 Task: Find a one-way flight from Tucson to Tinian International for 9 passengers on May 10, departing between 8:00 PM and 12:00 AM.
Action: Mouse moved to (298, 269)
Screenshot: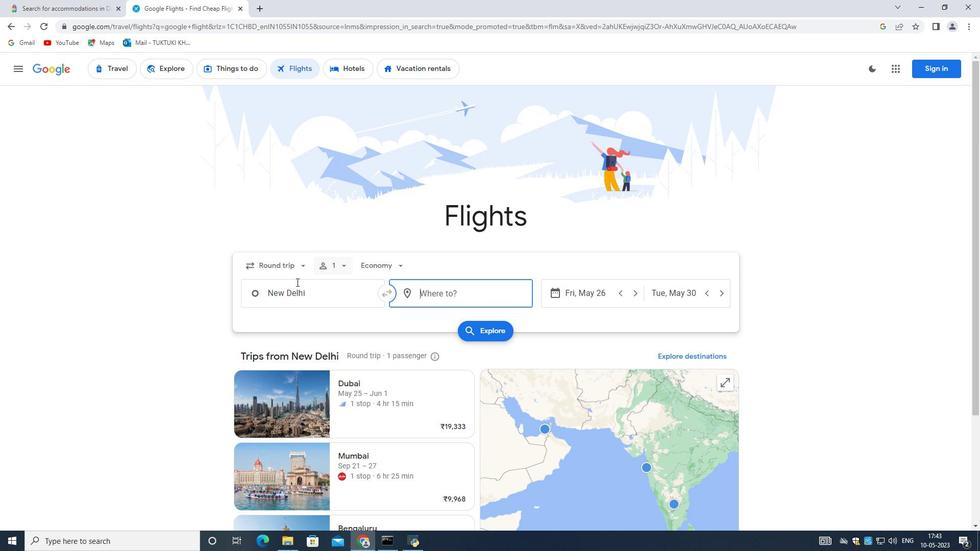 
Action: Mouse pressed left at (298, 269)
Screenshot: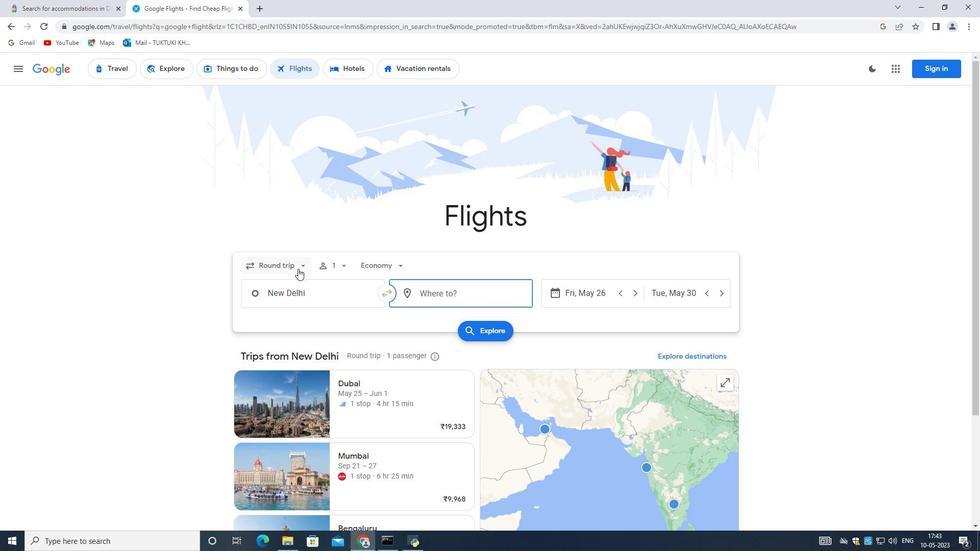 
Action: Mouse moved to (284, 317)
Screenshot: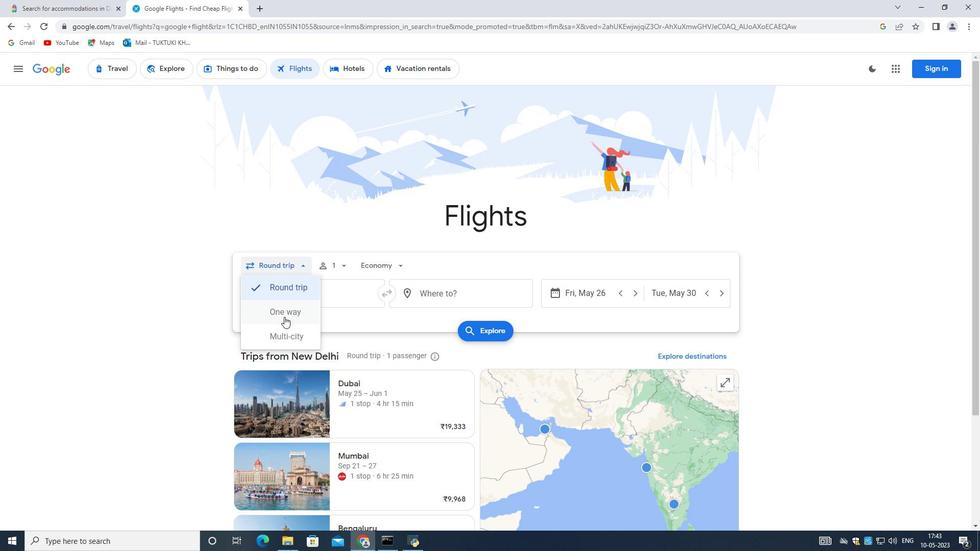 
Action: Mouse pressed left at (284, 317)
Screenshot: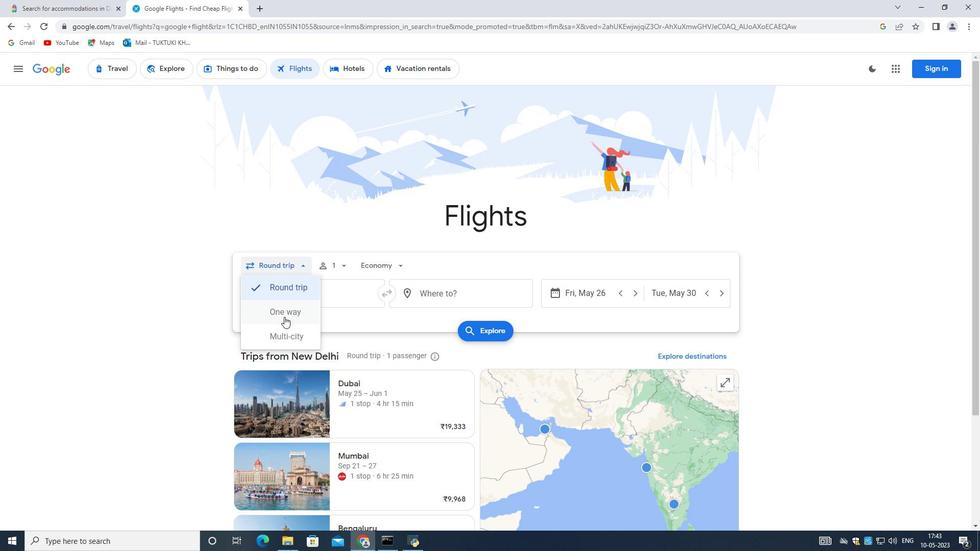 
Action: Mouse moved to (335, 267)
Screenshot: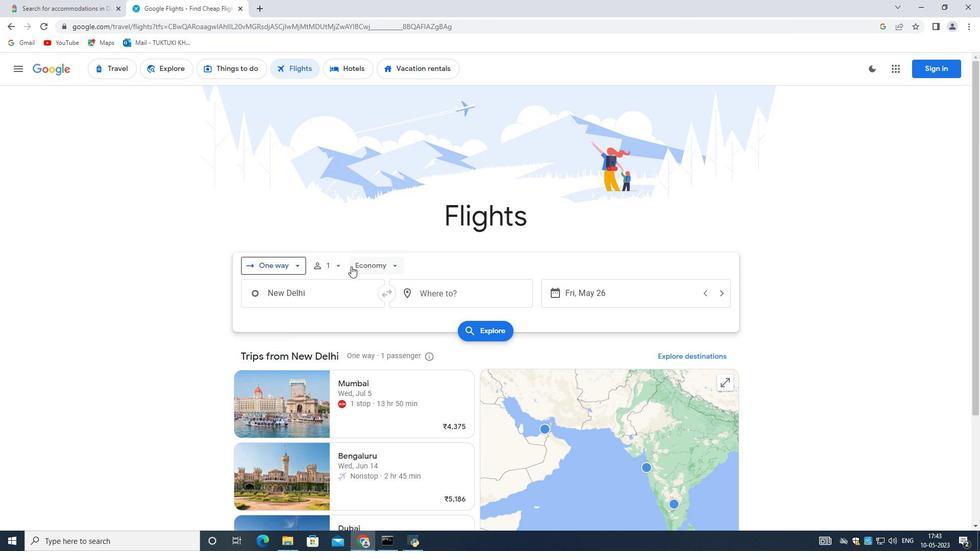 
Action: Mouse pressed left at (335, 267)
Screenshot: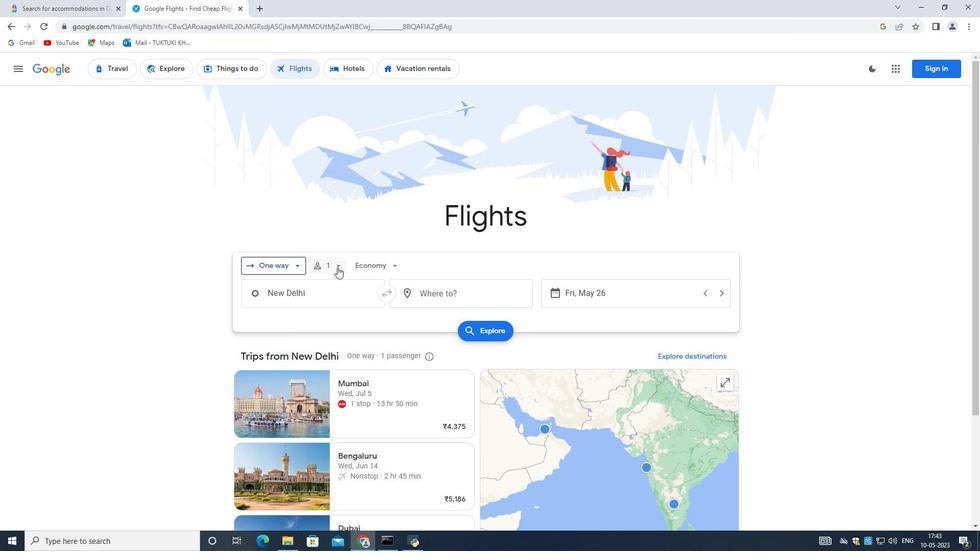 
Action: Mouse moved to (422, 293)
Screenshot: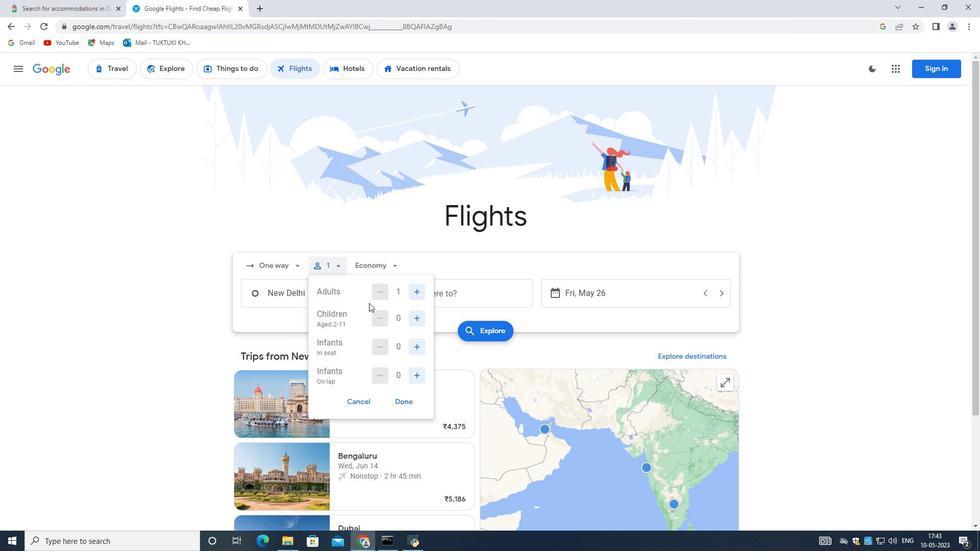 
Action: Mouse pressed left at (422, 293)
Screenshot: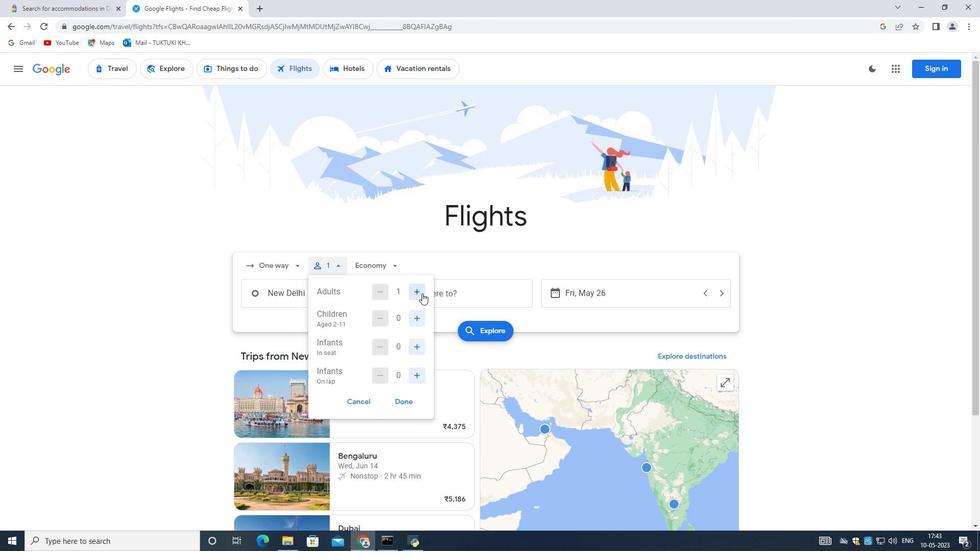 
Action: Mouse pressed left at (422, 293)
Screenshot: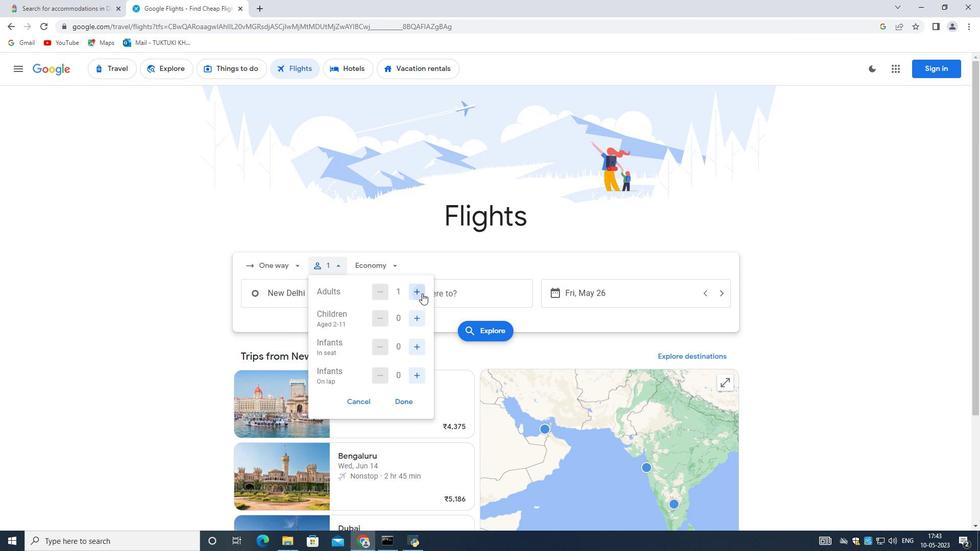 
Action: Mouse moved to (421, 293)
Screenshot: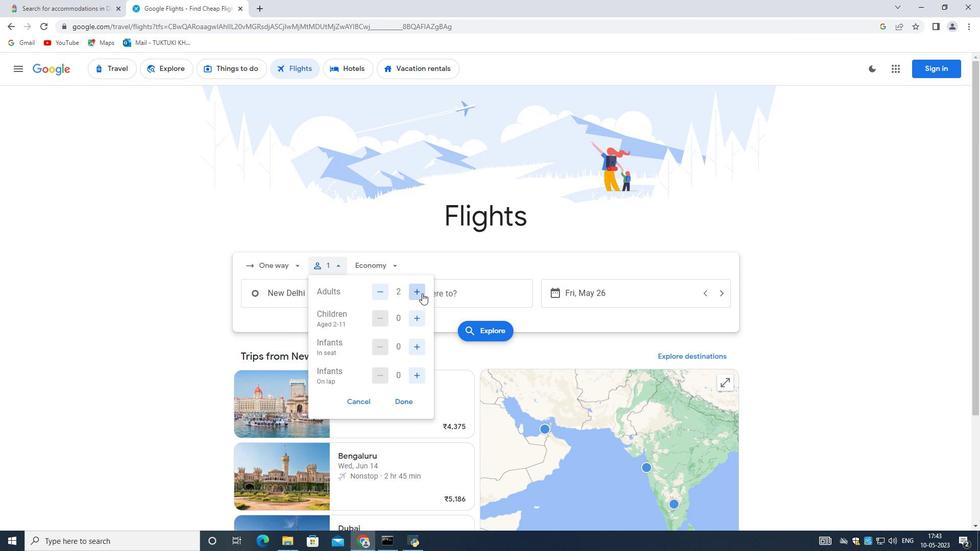 
Action: Mouse pressed left at (421, 293)
Screenshot: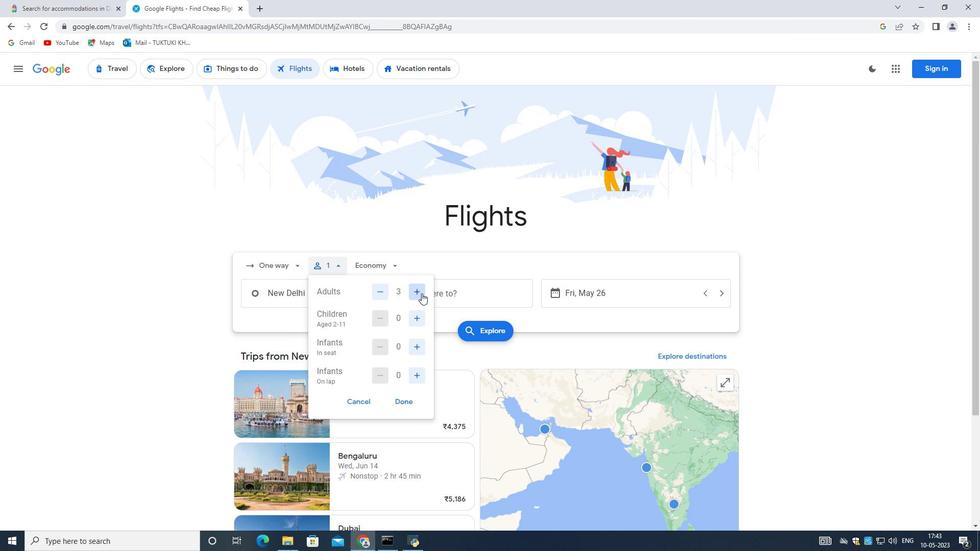 
Action: Mouse pressed left at (421, 293)
Screenshot: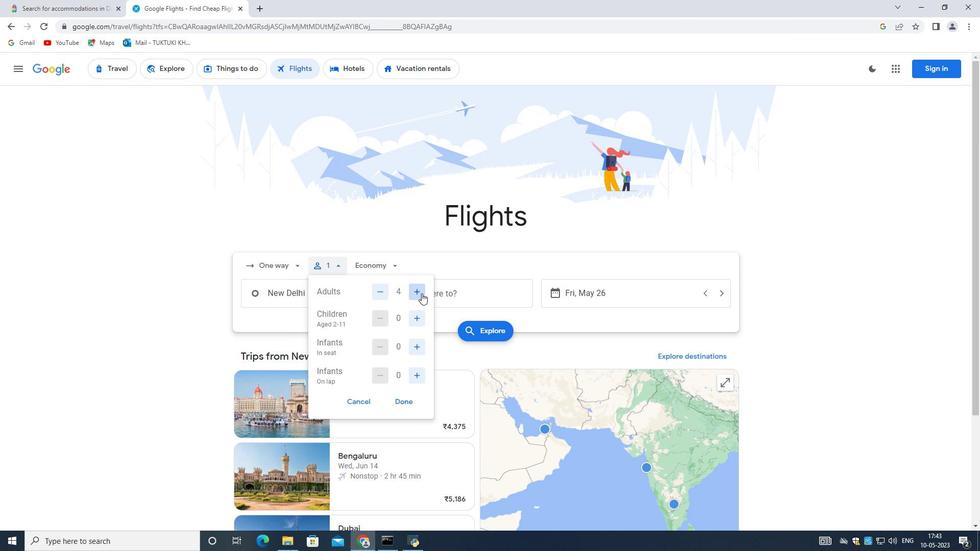 
Action: Mouse moved to (418, 319)
Screenshot: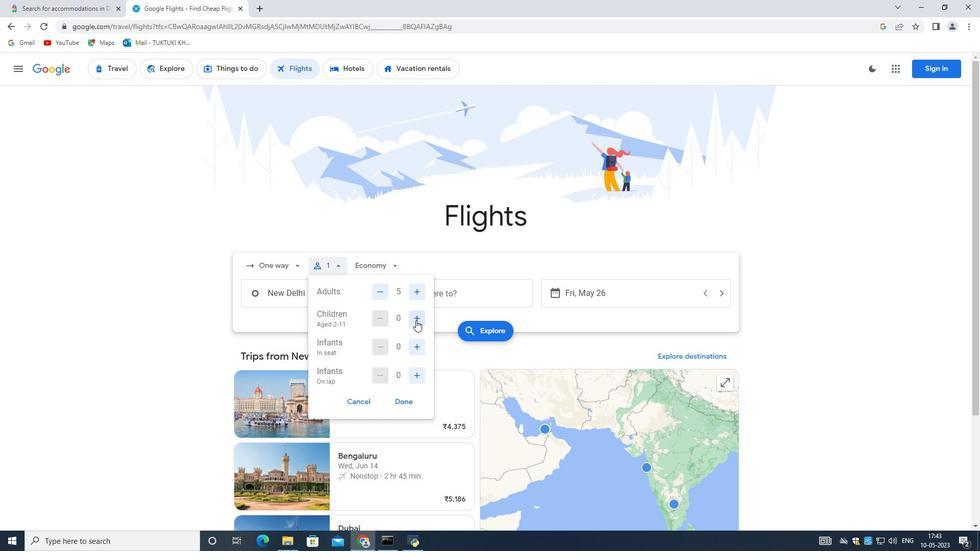 
Action: Mouse pressed left at (418, 319)
Screenshot: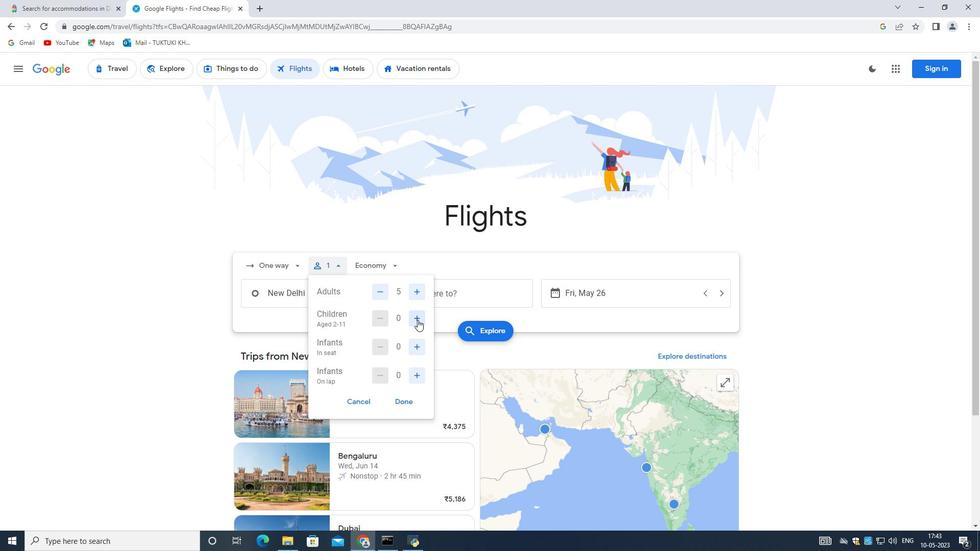 
Action: Mouse pressed left at (418, 319)
Screenshot: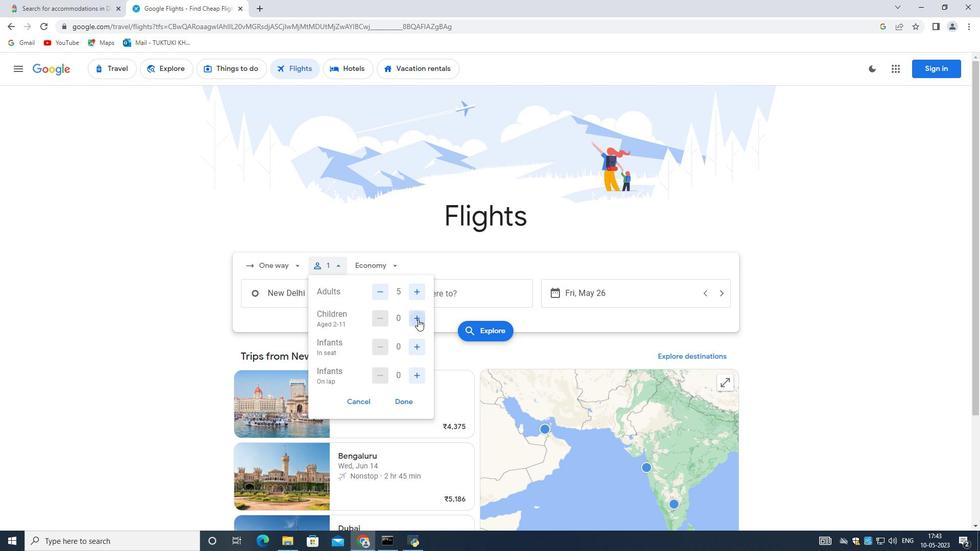 
Action: Mouse moved to (413, 344)
Screenshot: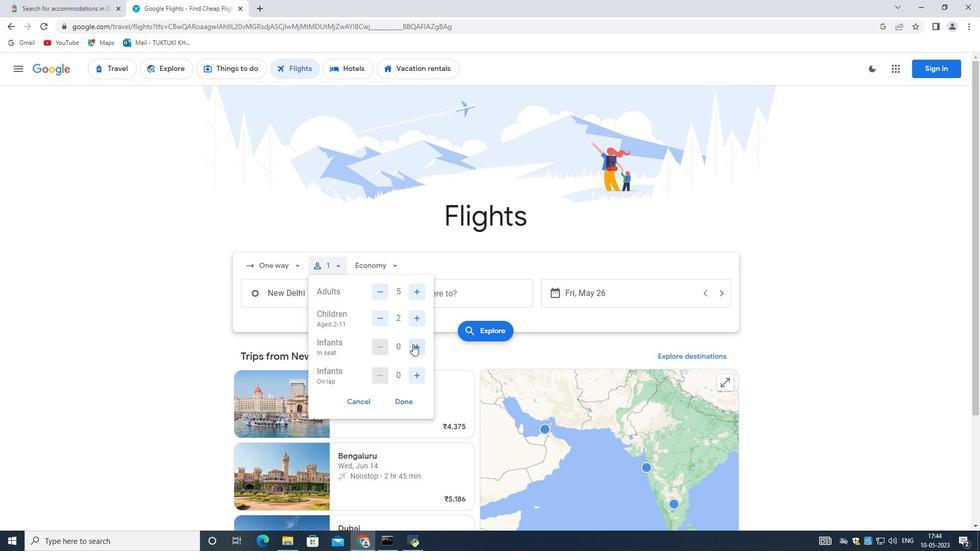 
Action: Mouse pressed left at (413, 344)
Screenshot: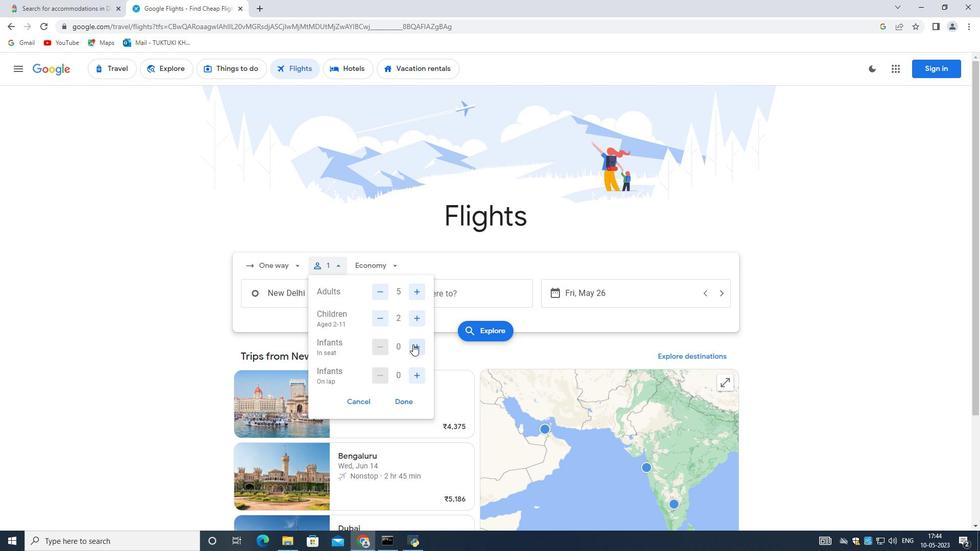 
Action: Mouse moved to (416, 375)
Screenshot: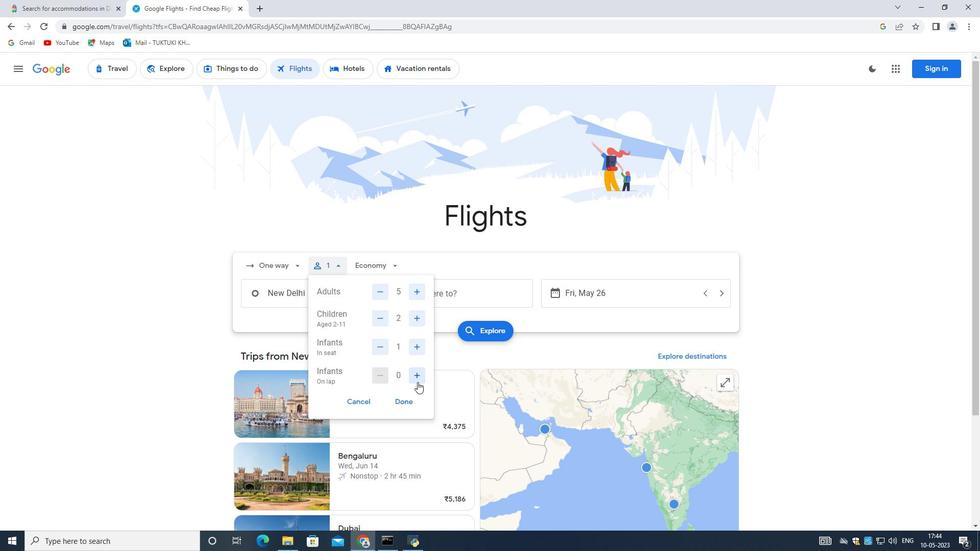 
Action: Mouse pressed left at (416, 375)
Screenshot: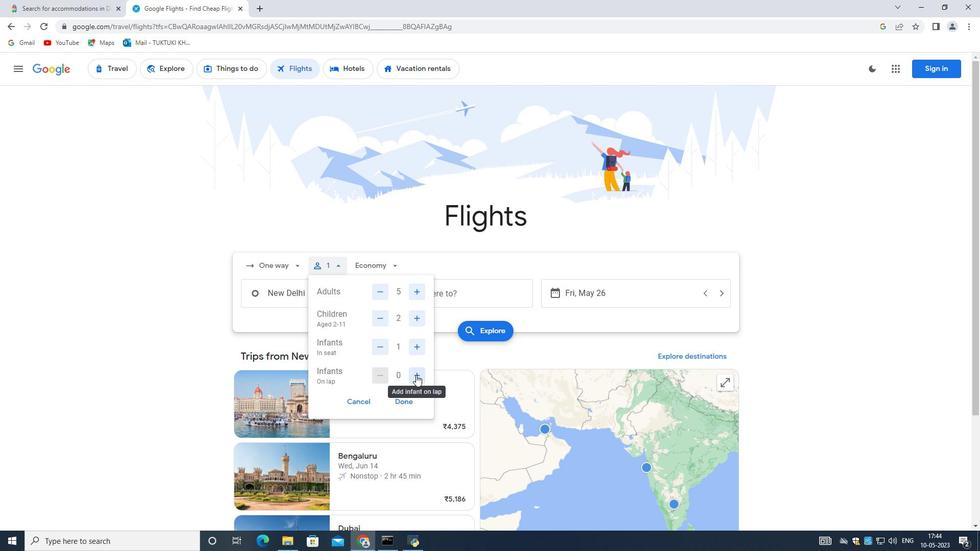 
Action: Mouse moved to (402, 399)
Screenshot: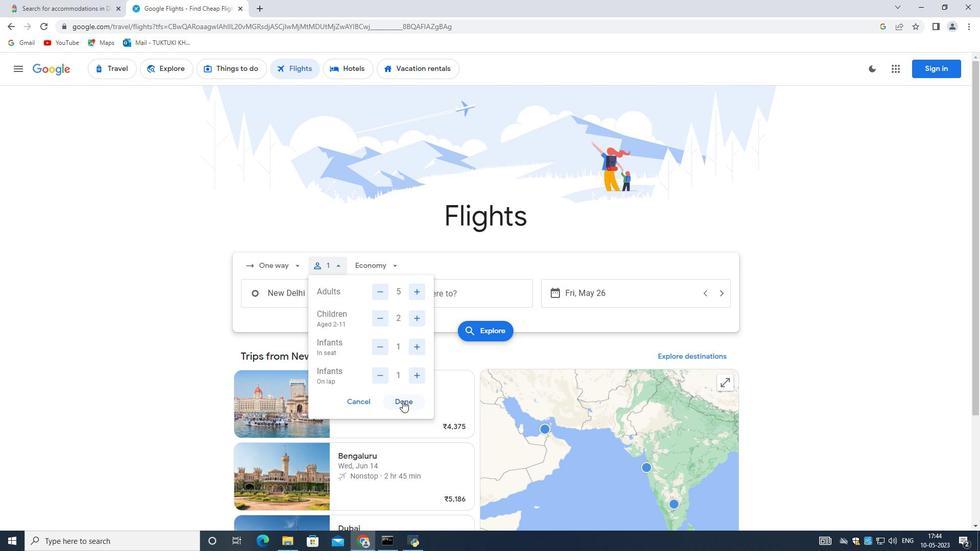 
Action: Mouse pressed left at (402, 399)
Screenshot: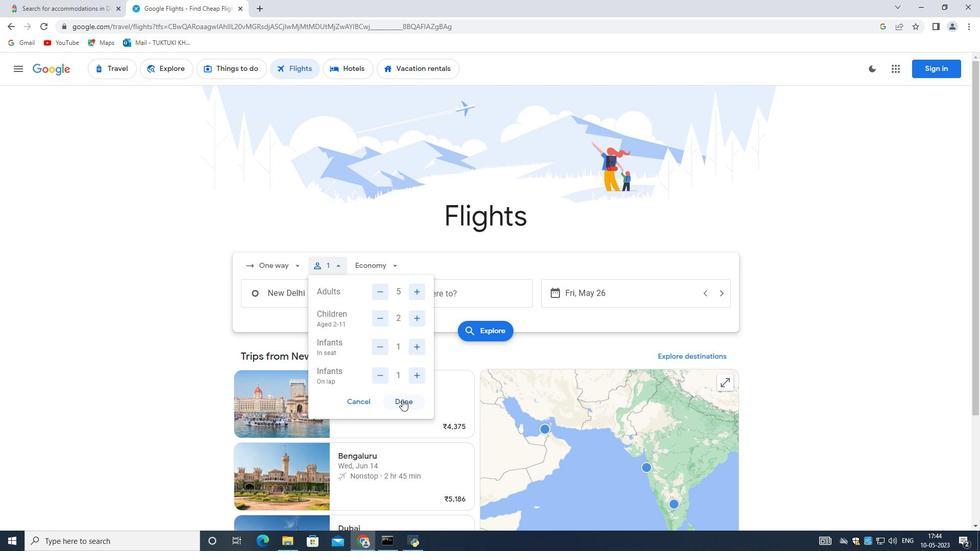 
Action: Mouse moved to (386, 259)
Screenshot: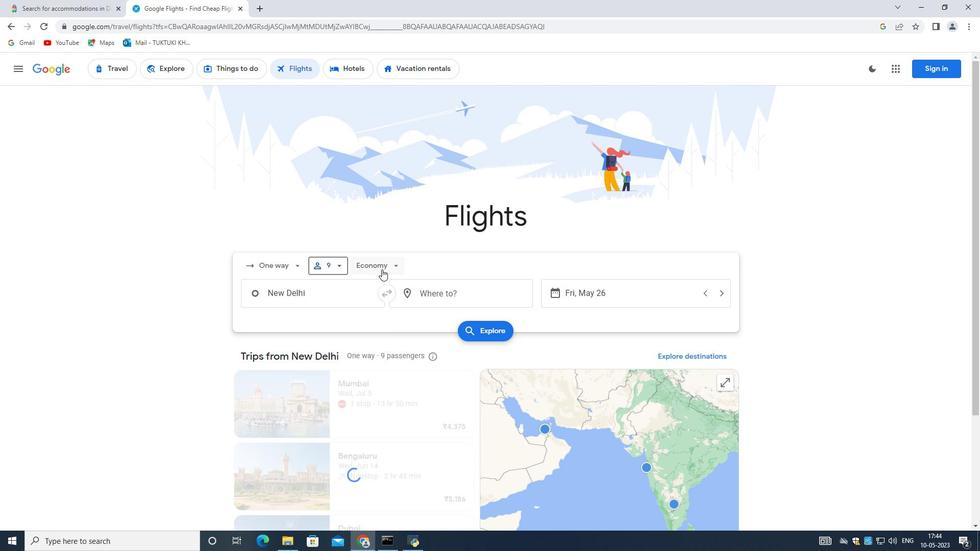 
Action: Mouse pressed left at (386, 259)
Screenshot: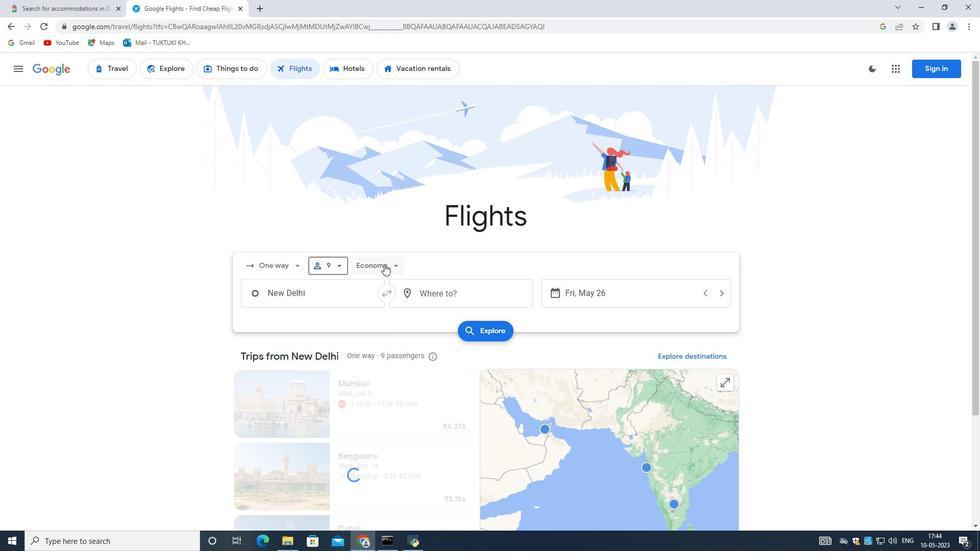 
Action: Mouse moved to (397, 292)
Screenshot: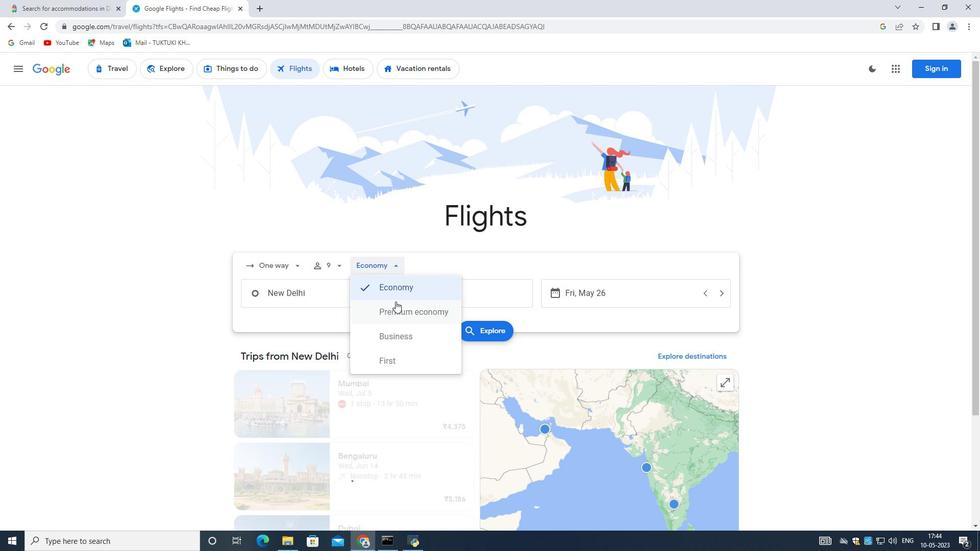 
Action: Mouse pressed left at (397, 292)
Screenshot: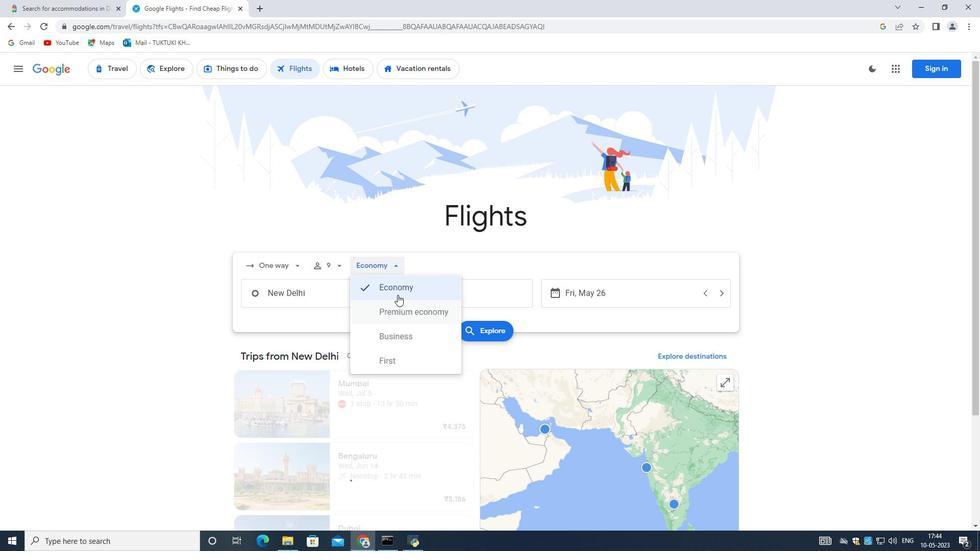 
Action: Mouse moved to (335, 295)
Screenshot: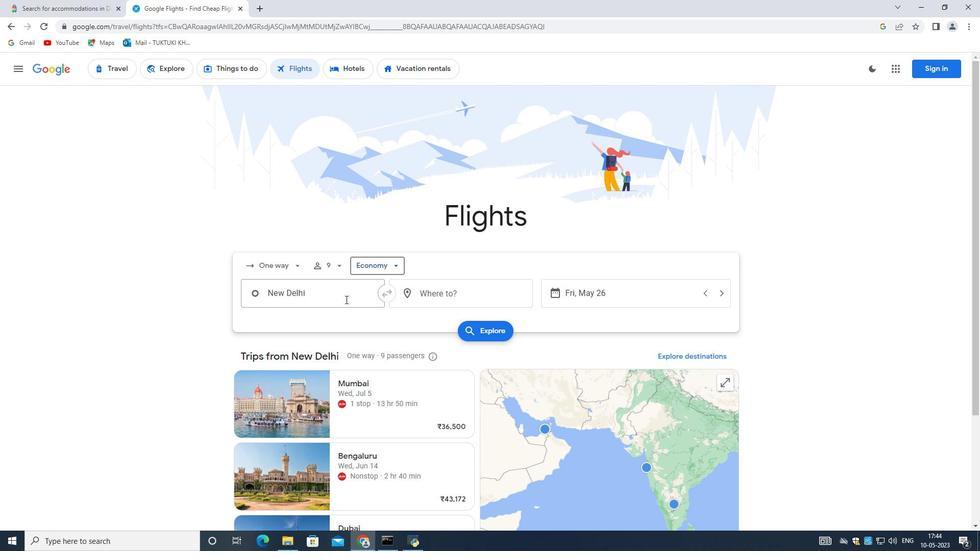 
Action: Mouse pressed left at (335, 295)
Screenshot: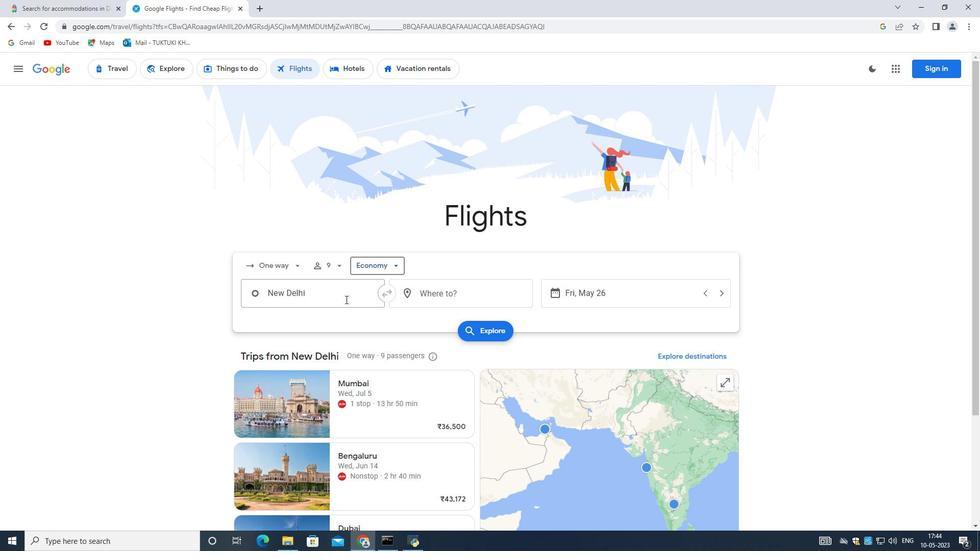 
Action: Mouse moved to (335, 294)
Screenshot: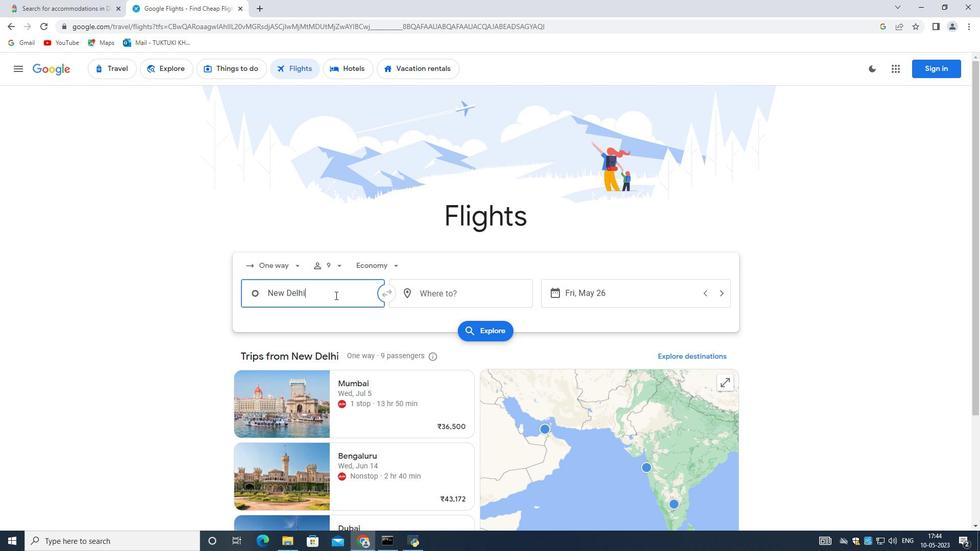 
Action: Key pressed <Key.backspace>
Screenshot: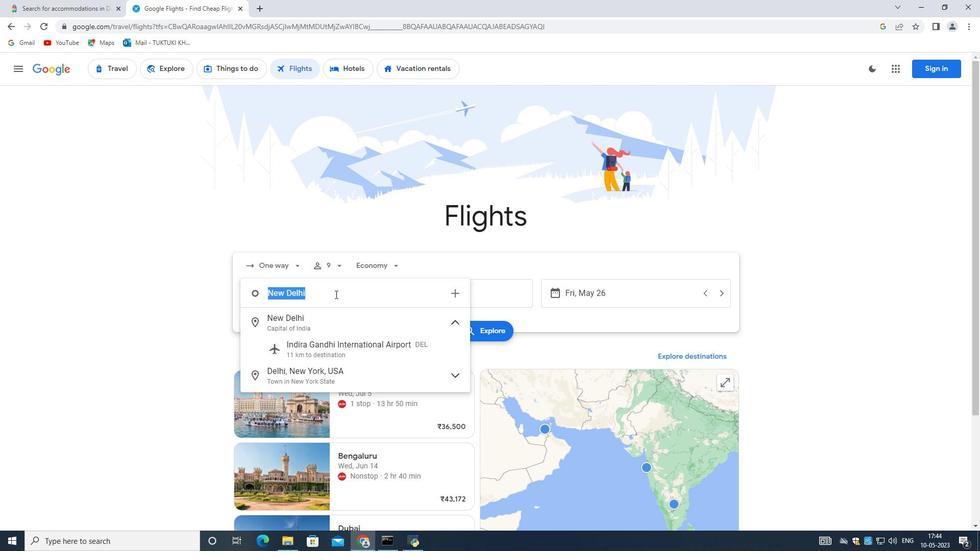 
Action: Mouse moved to (364, 323)
Screenshot: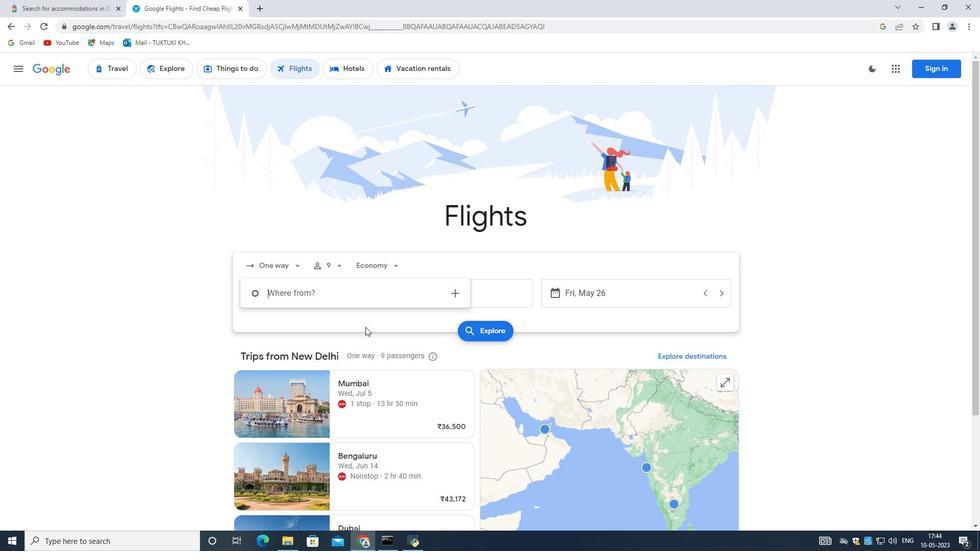 
Action: Key pressed <Key.shift>Tucson
Screenshot: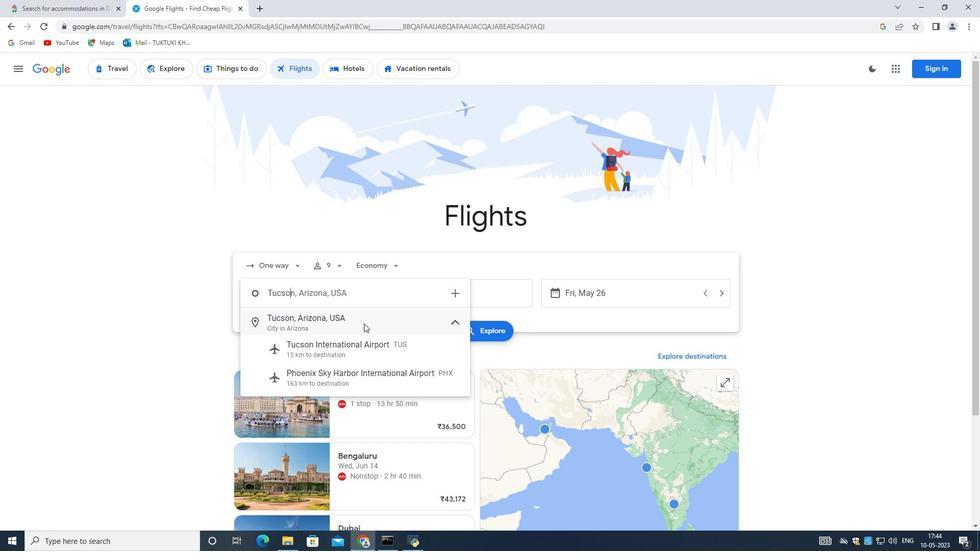 
Action: Mouse moved to (351, 347)
Screenshot: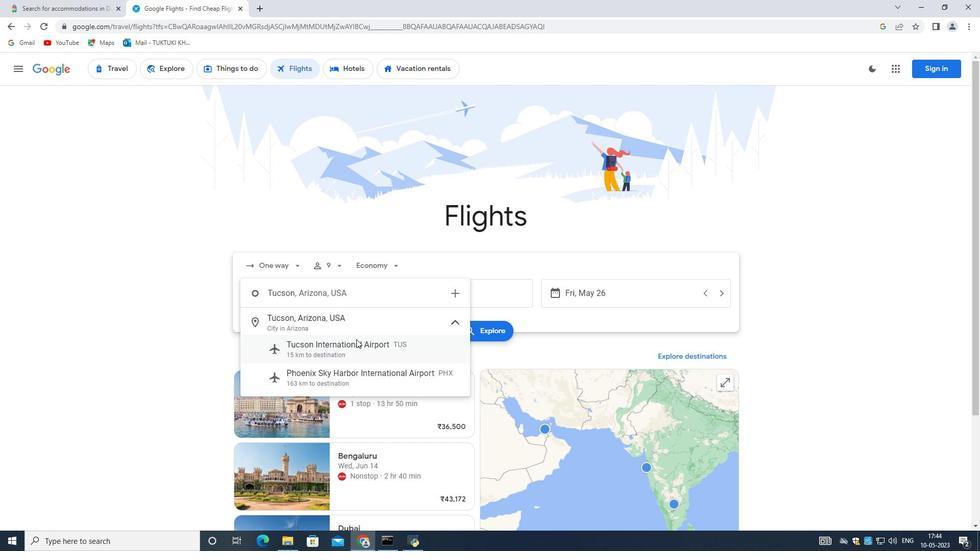 
Action: Mouse pressed left at (351, 347)
Screenshot: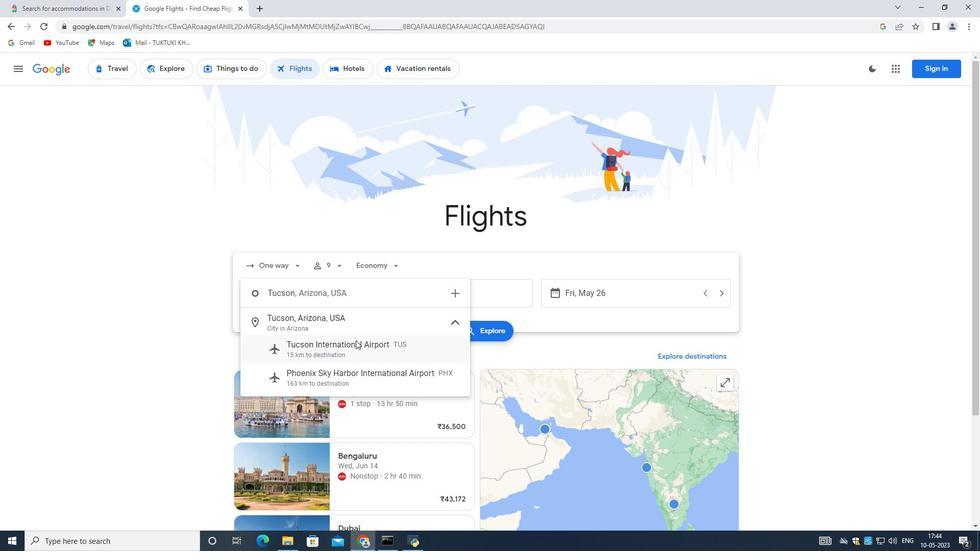 
Action: Mouse moved to (428, 297)
Screenshot: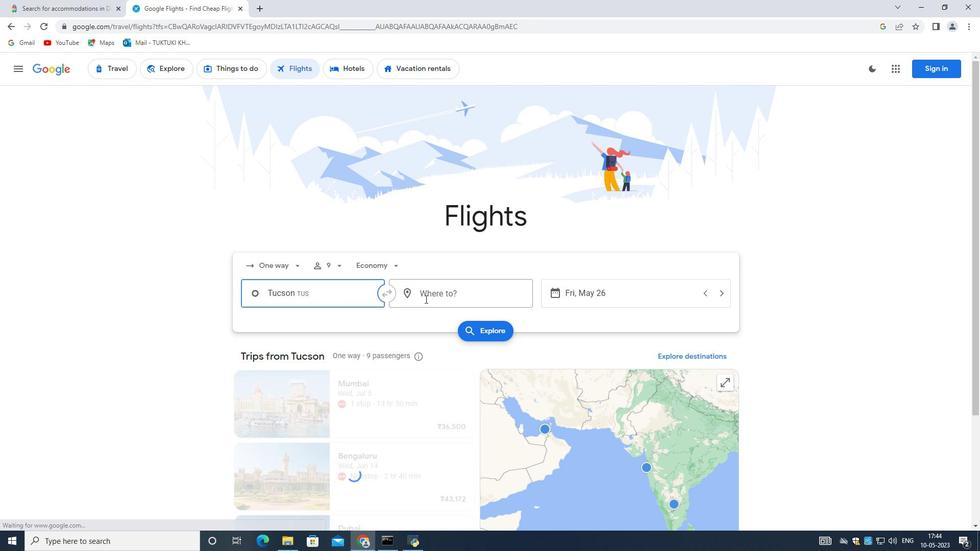 
Action: Mouse pressed left at (428, 297)
Screenshot: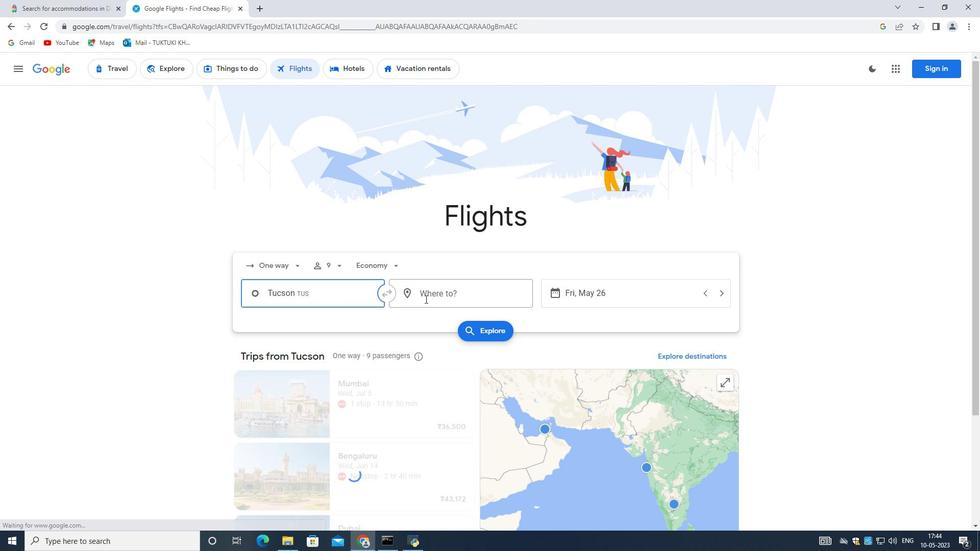 
Action: Mouse moved to (428, 297)
Screenshot: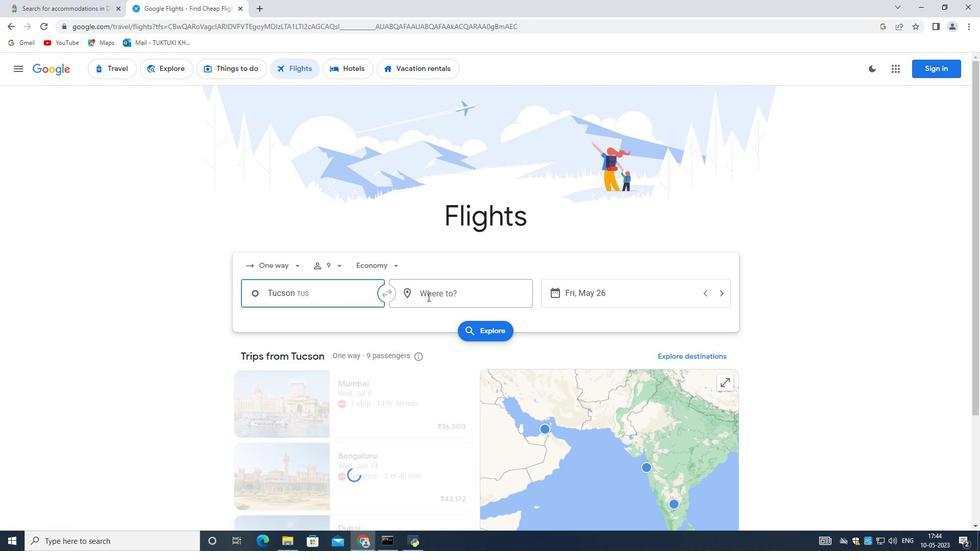
Action: Key pressed <Key.shift>Tinian
Screenshot: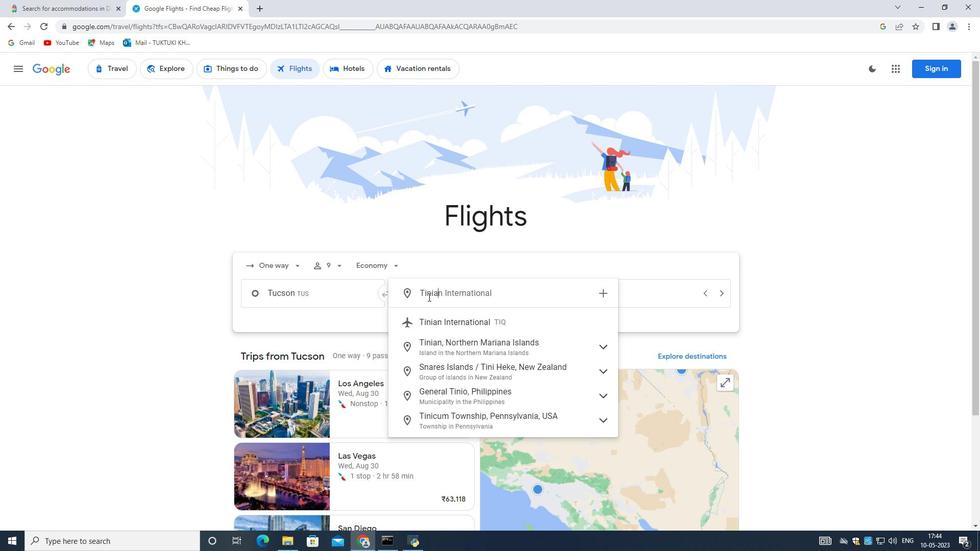 
Action: Mouse moved to (471, 292)
Screenshot: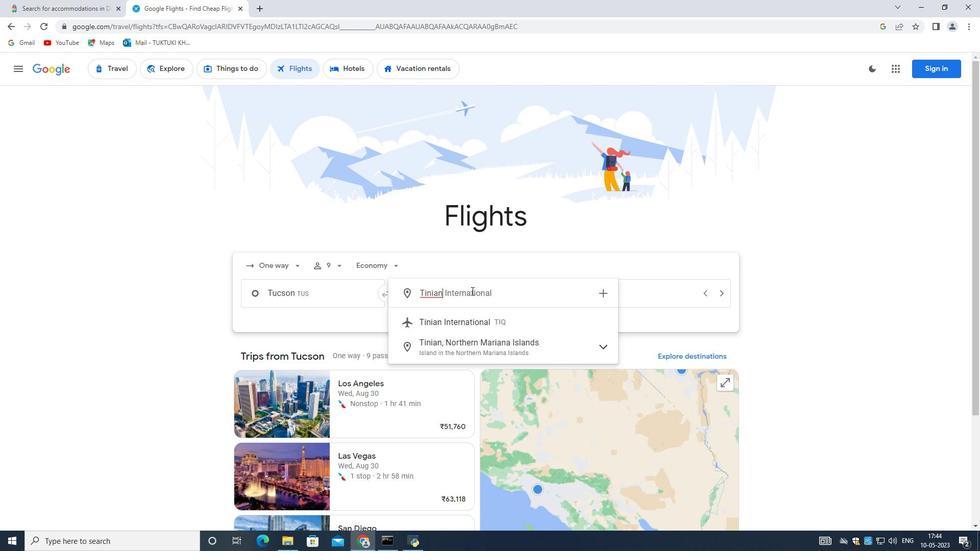
Action: Mouse pressed left at (471, 292)
Screenshot: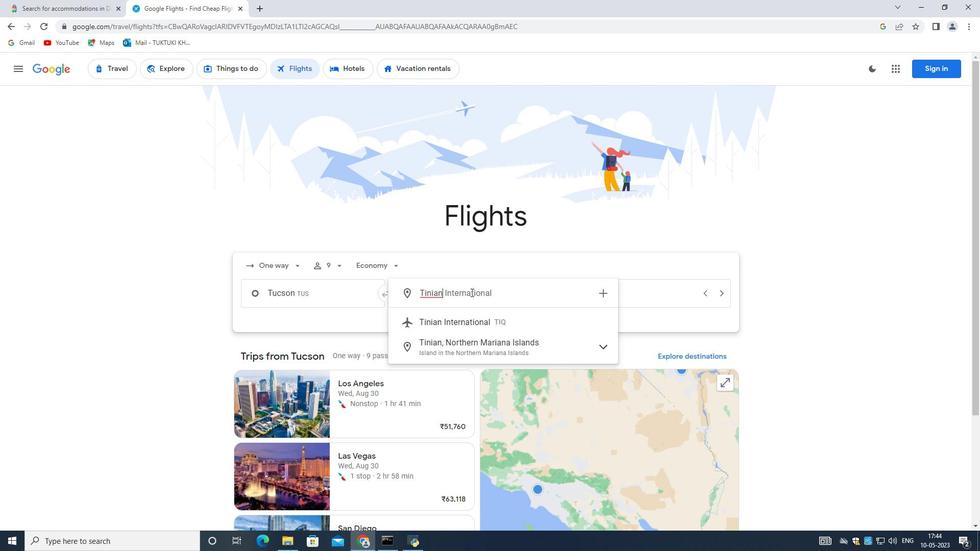 
Action: Mouse moved to (469, 292)
Screenshot: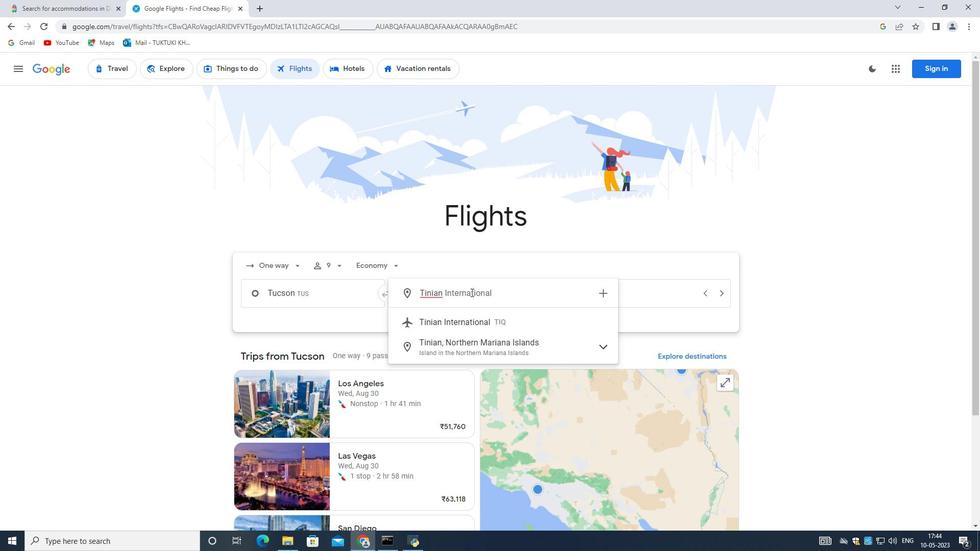 
Action: Key pressed <Key.space><Key.shift>Internati
Screenshot: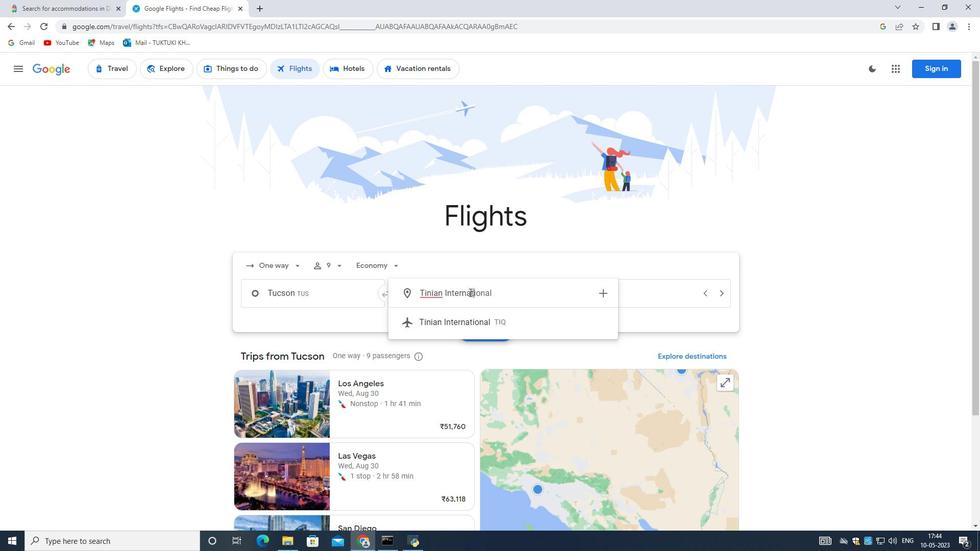 
Action: Mouse moved to (466, 325)
Screenshot: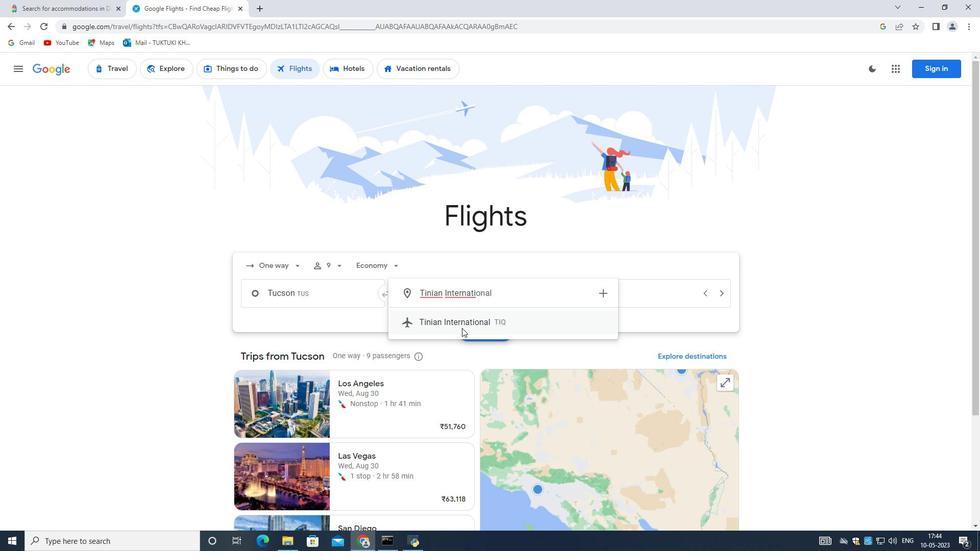 
Action: Mouse pressed left at (466, 325)
Screenshot: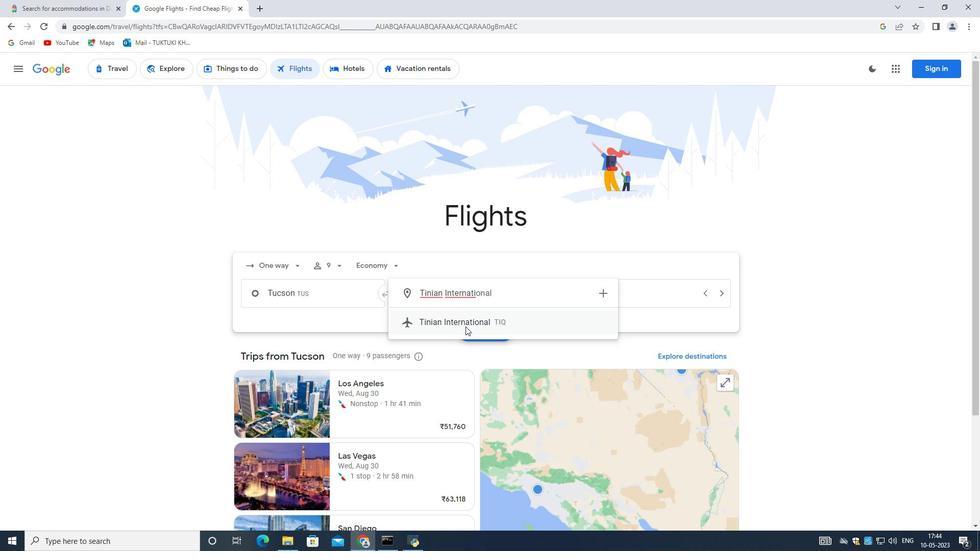 
Action: Mouse moved to (630, 297)
Screenshot: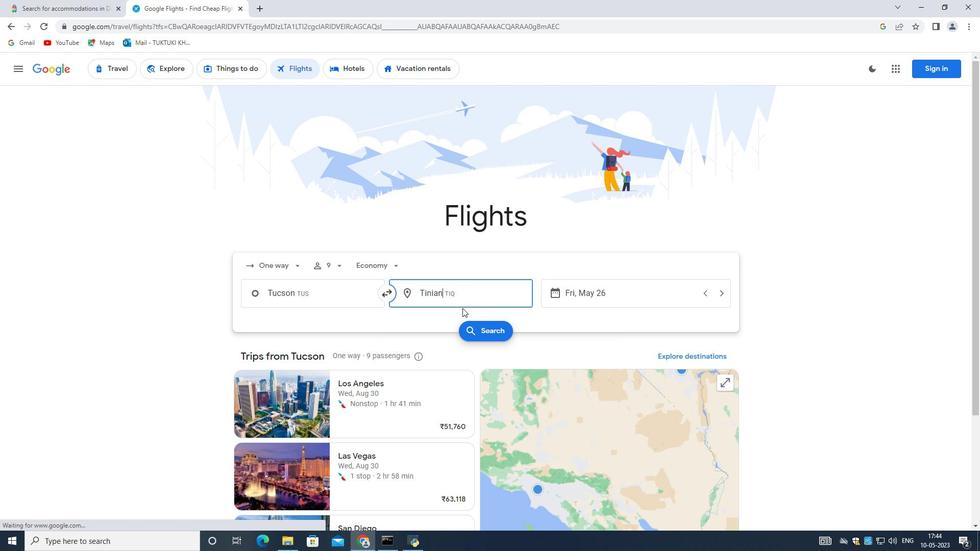 
Action: Mouse pressed left at (630, 297)
Screenshot: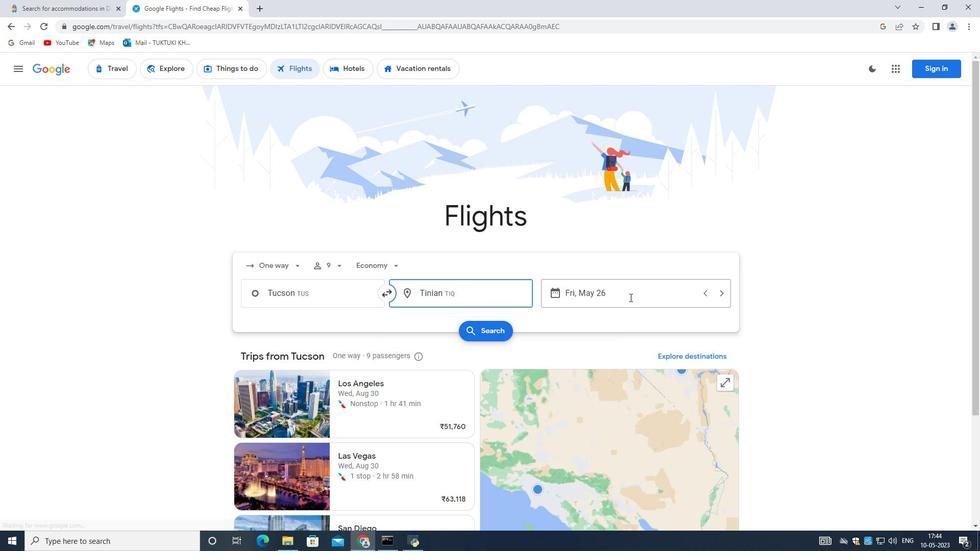 
Action: Mouse moved to (440, 363)
Screenshot: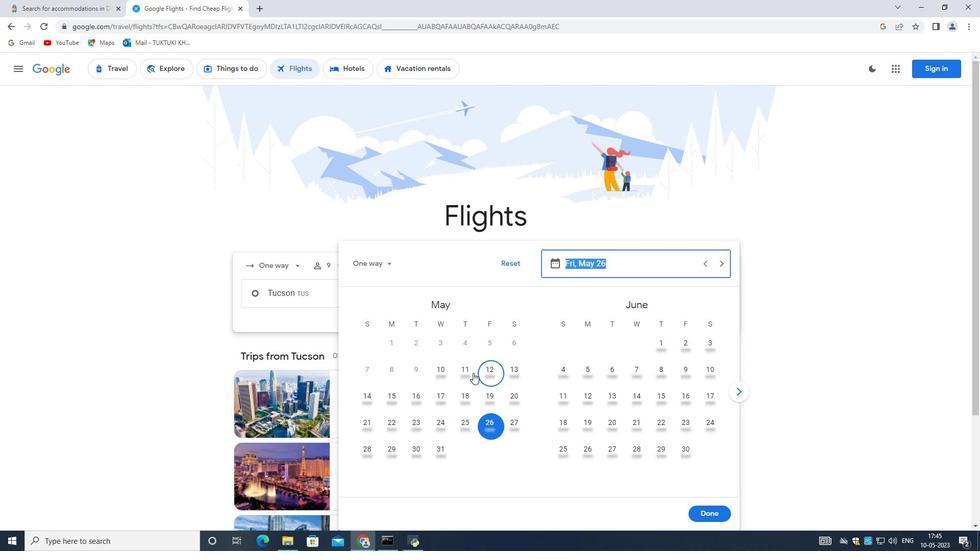 
Action: Mouse pressed left at (440, 363)
Screenshot: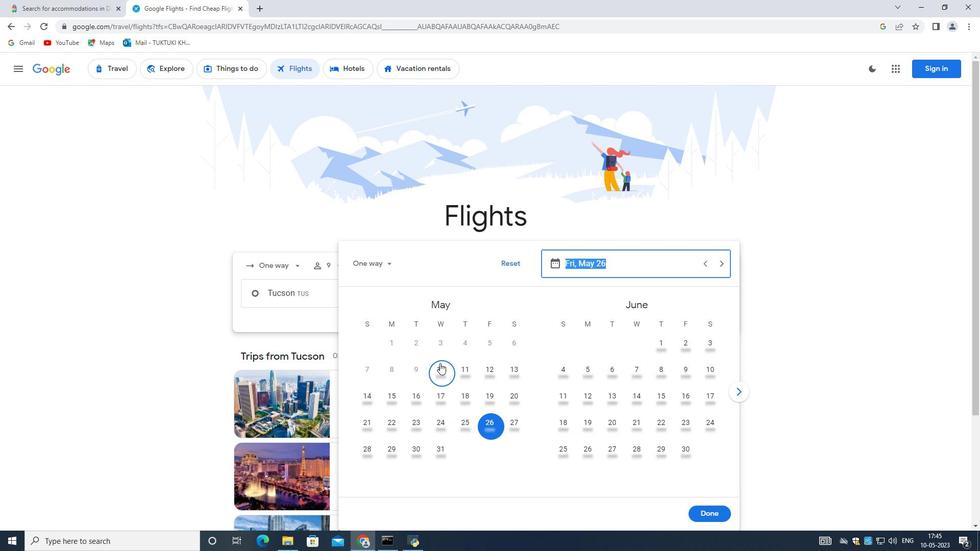 
Action: Mouse moved to (691, 511)
Screenshot: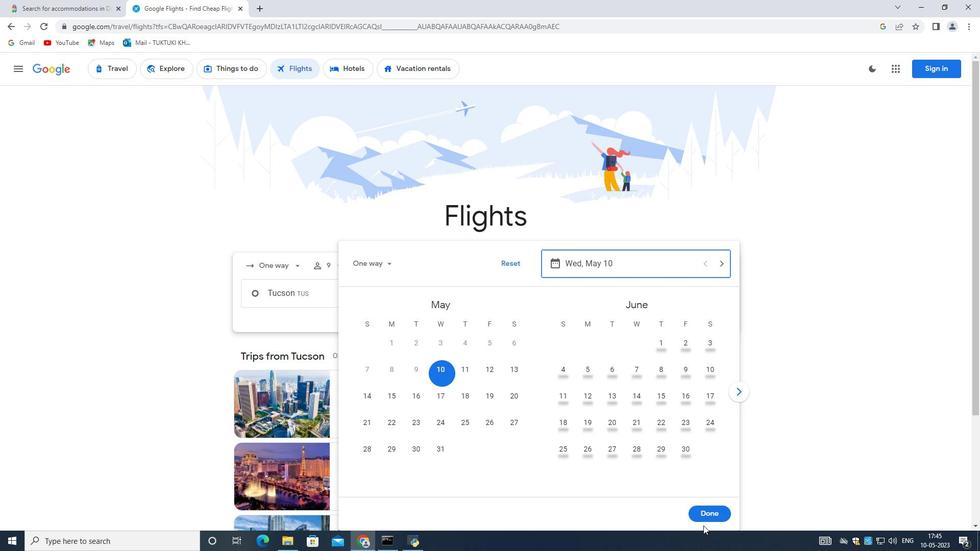 
Action: Mouse pressed left at (691, 511)
Screenshot: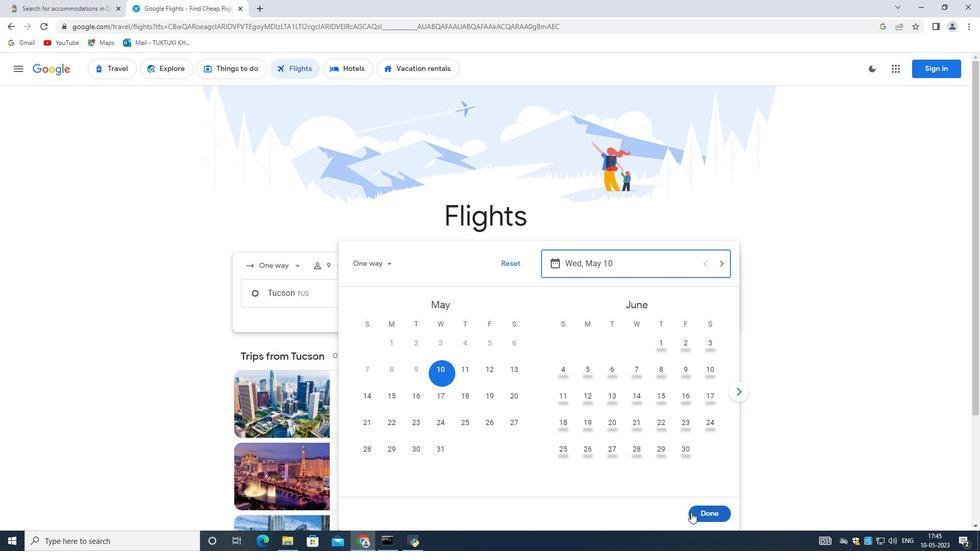 
Action: Mouse moved to (481, 337)
Screenshot: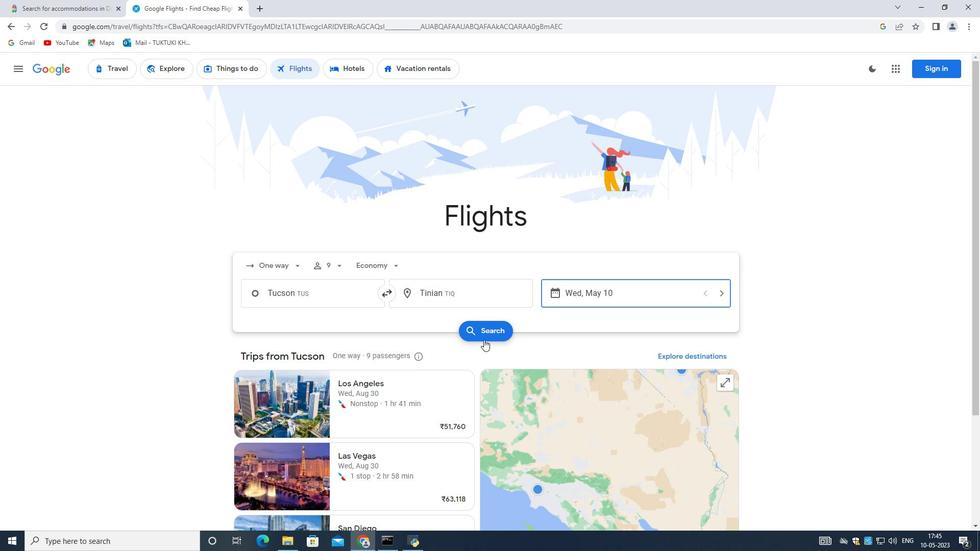 
Action: Mouse pressed left at (481, 337)
Screenshot: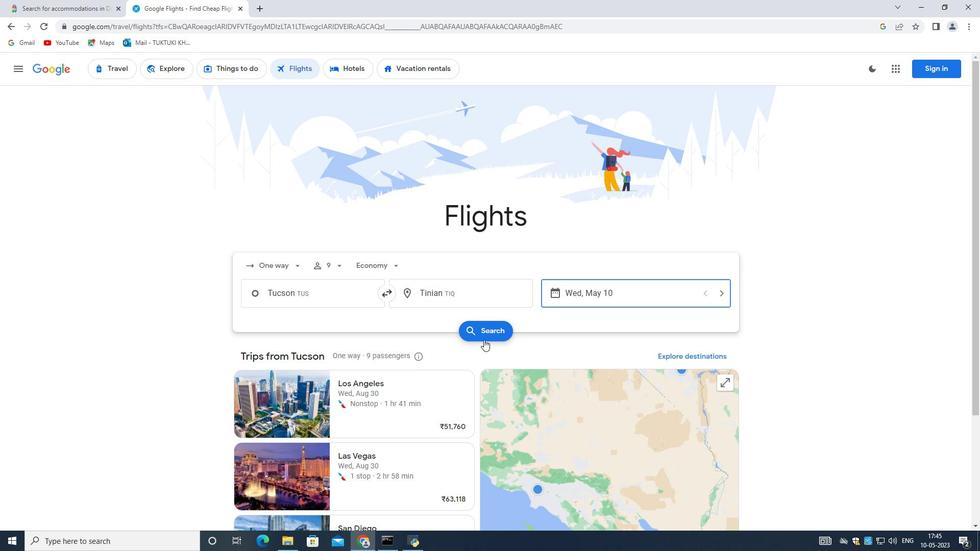 
Action: Mouse moved to (355, 164)
Screenshot: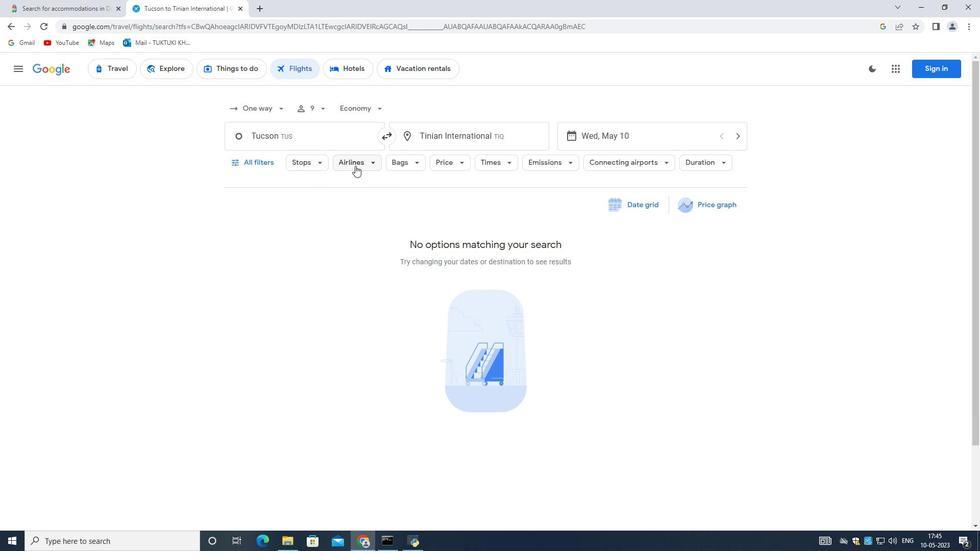 
Action: Mouse pressed left at (355, 164)
Screenshot: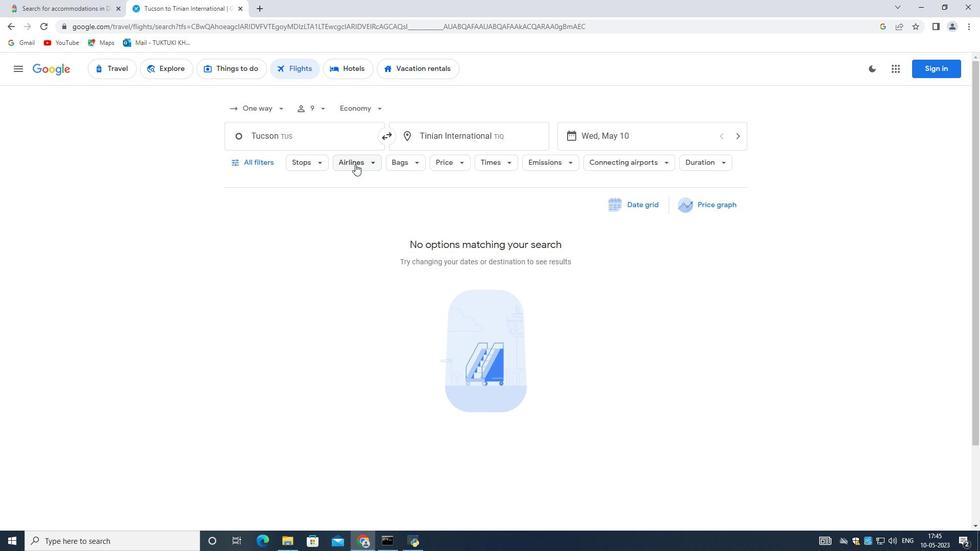 
Action: Mouse moved to (413, 390)
Screenshot: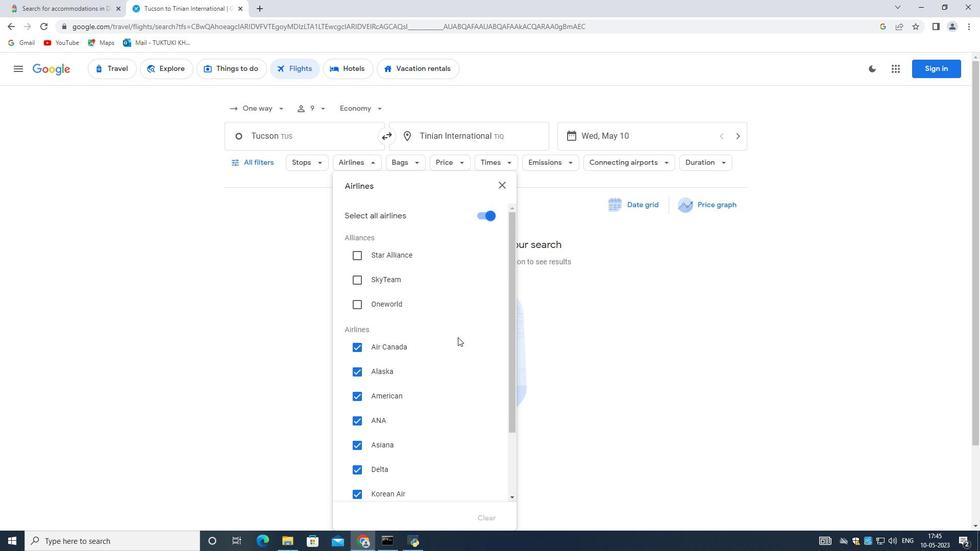 
Action: Mouse scrolled (413, 389) with delta (0, 0)
Screenshot: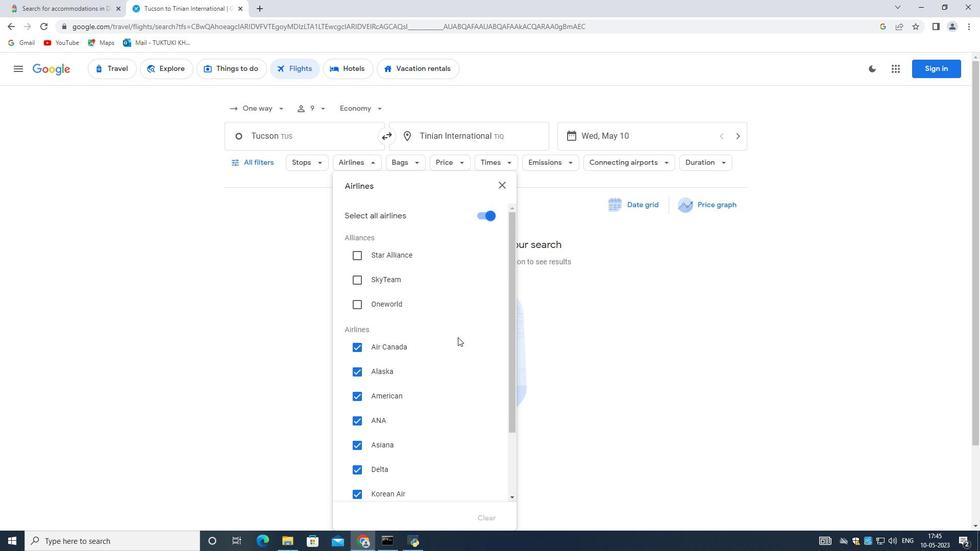 
Action: Mouse scrolled (413, 389) with delta (0, 0)
Screenshot: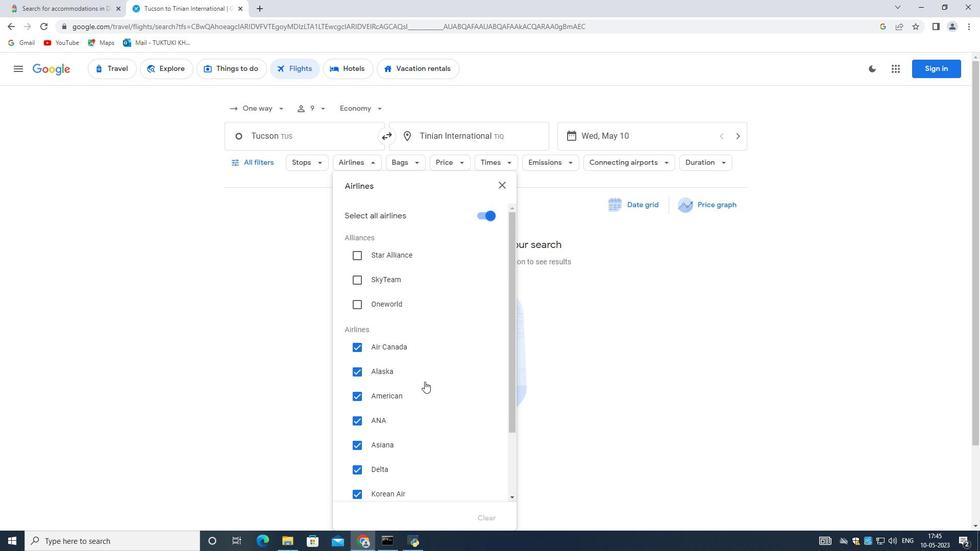 
Action: Mouse scrolled (413, 389) with delta (0, 0)
Screenshot: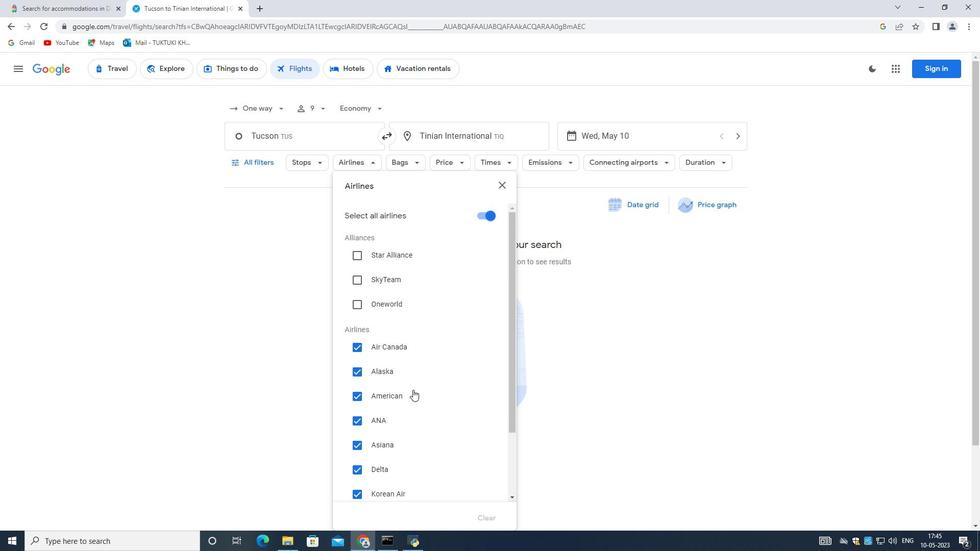 
Action: Mouse scrolled (413, 389) with delta (0, 0)
Screenshot: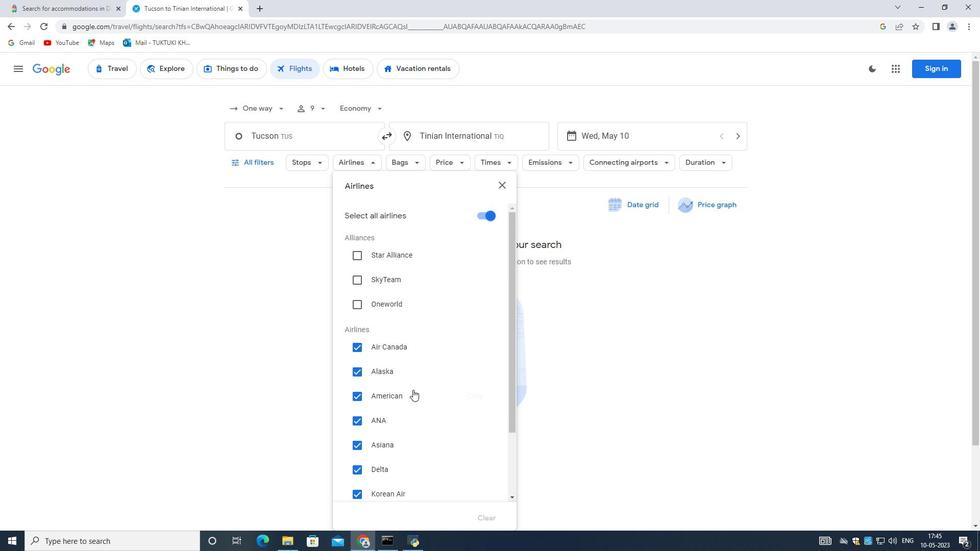
Action: Mouse moved to (412, 390)
Screenshot: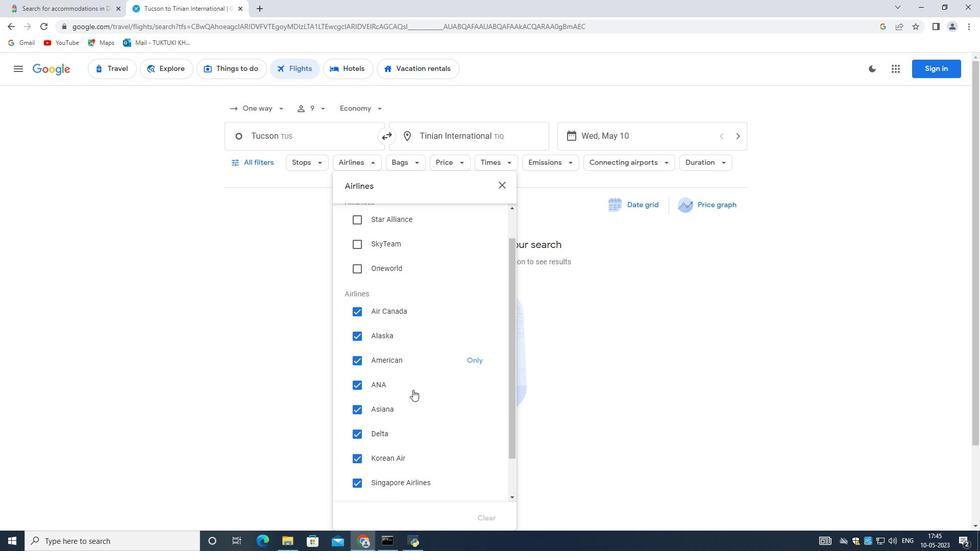 
Action: Mouse scrolled (412, 389) with delta (0, 0)
Screenshot: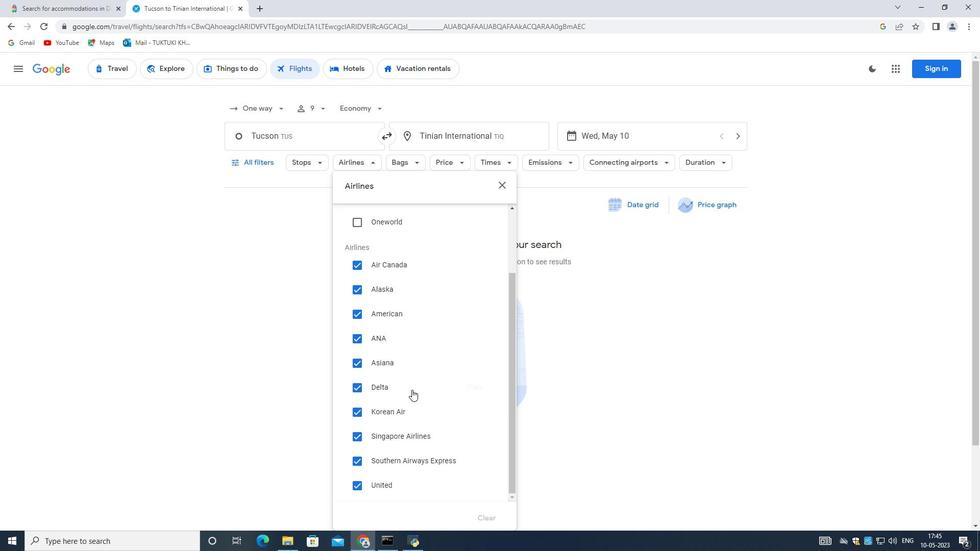 
Action: Mouse scrolled (412, 389) with delta (0, 0)
Screenshot: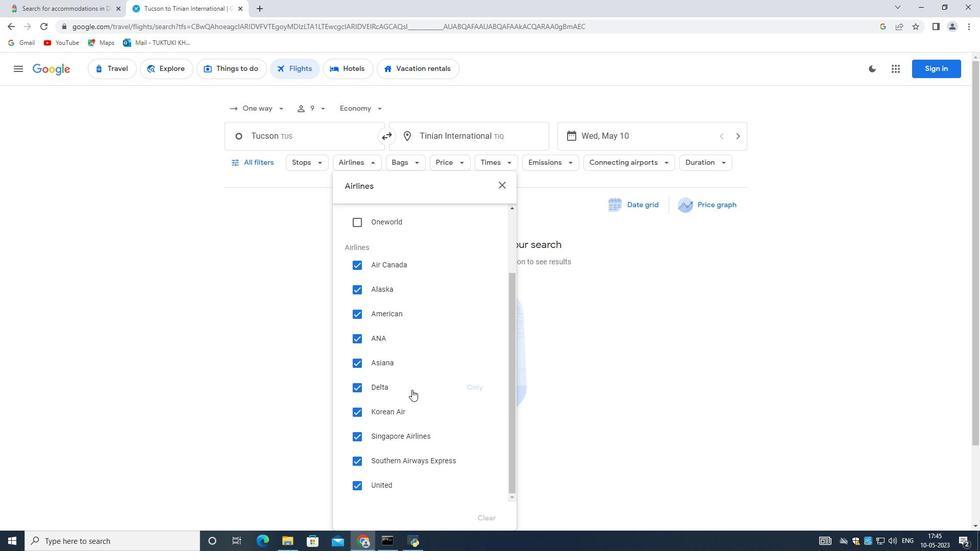 
Action: Mouse moved to (411, 386)
Screenshot: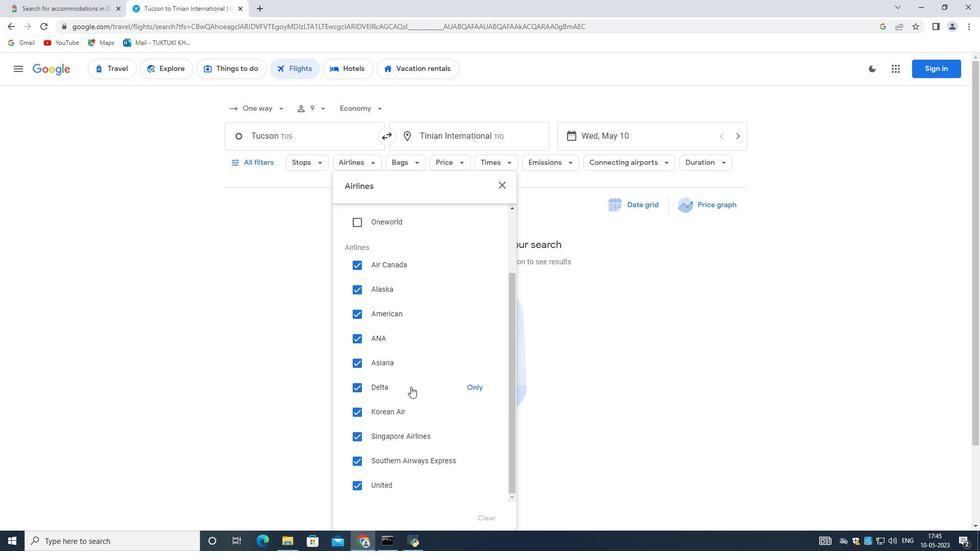 
Action: Mouse scrolled (411, 386) with delta (0, 0)
Screenshot: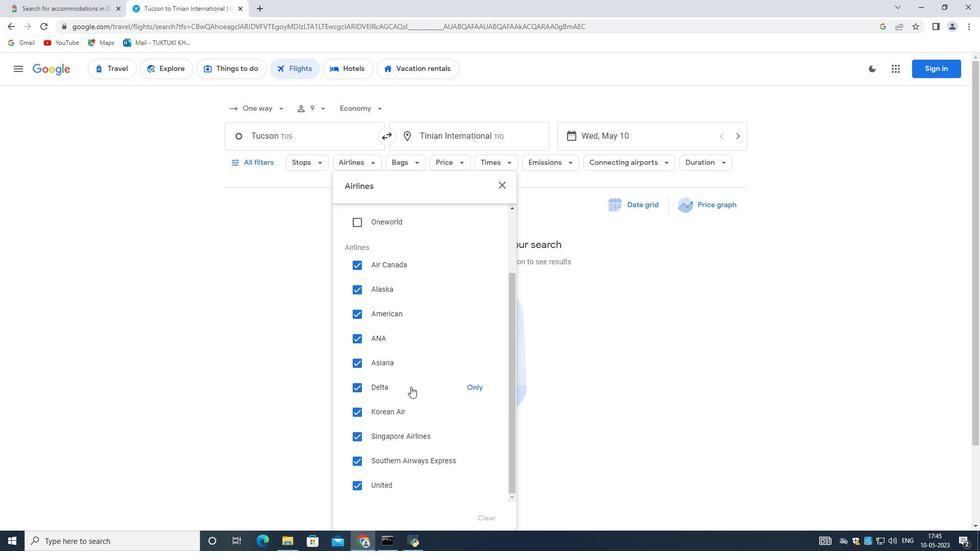 
Action: Mouse moved to (411, 385)
Screenshot: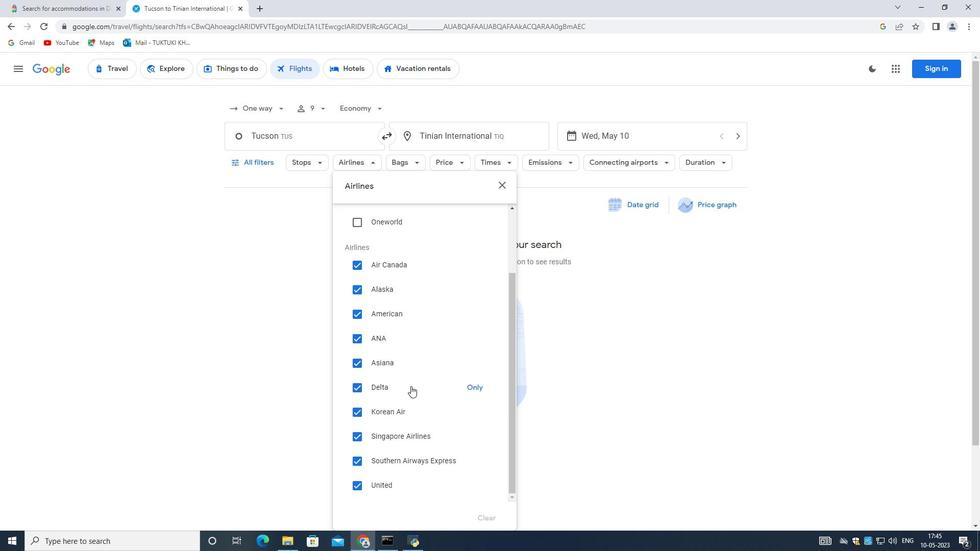 
Action: Mouse scrolled (411, 385) with delta (0, 0)
Screenshot: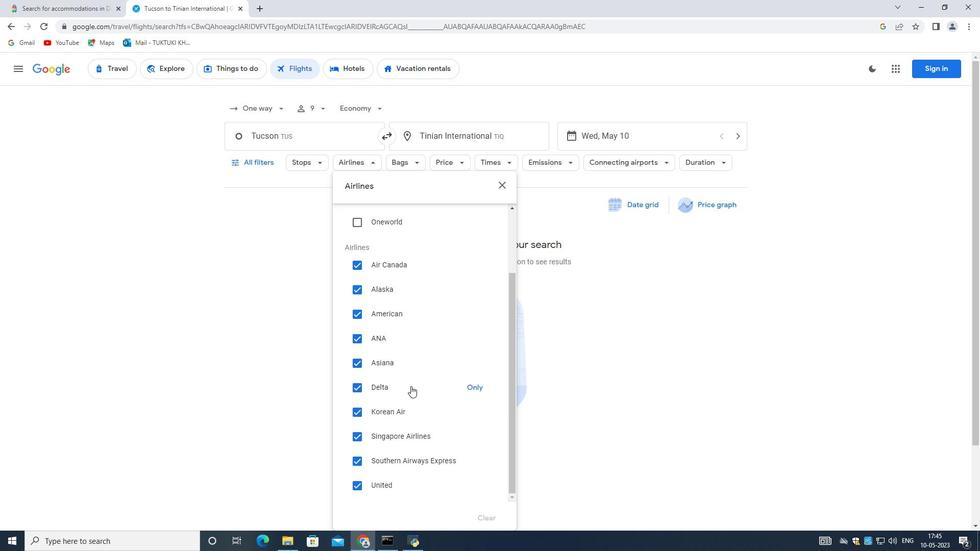 
Action: Mouse moved to (410, 384)
Screenshot: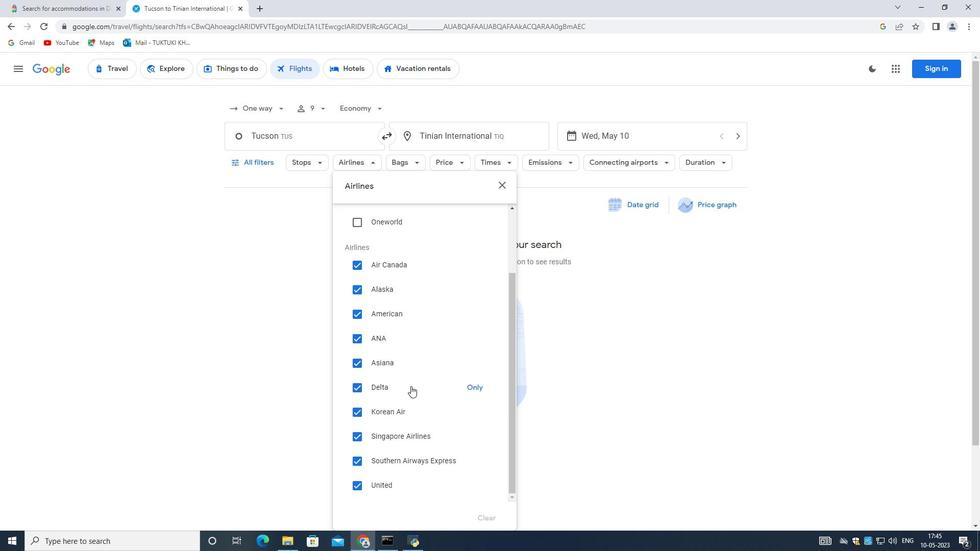 
Action: Mouse scrolled (410, 384) with delta (0, 0)
Screenshot: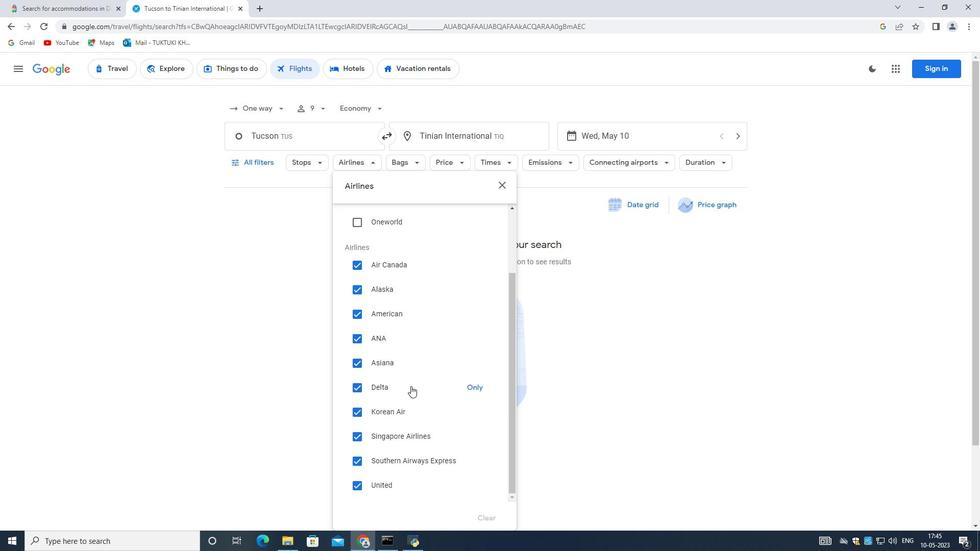 
Action: Mouse scrolled (410, 384) with delta (0, 0)
Screenshot: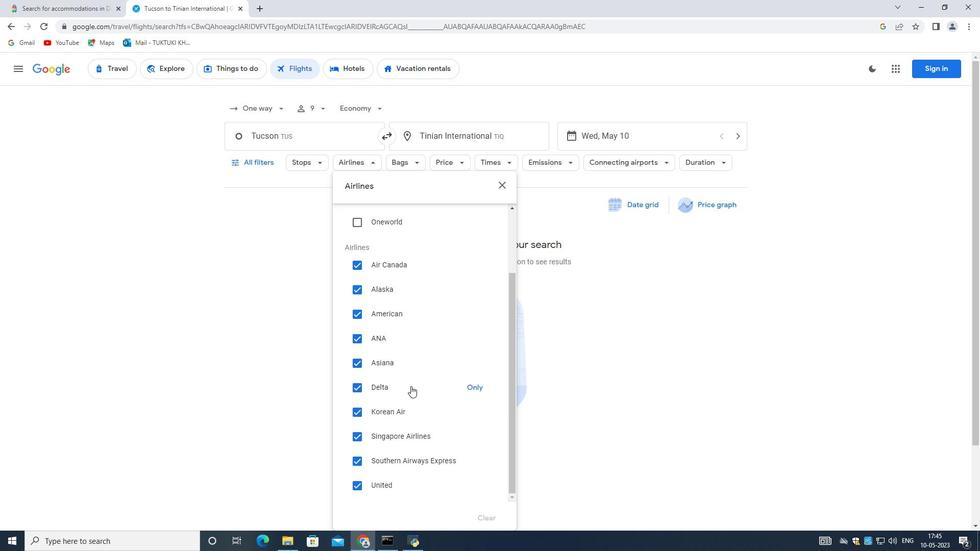 
Action: Mouse moved to (681, 324)
Screenshot: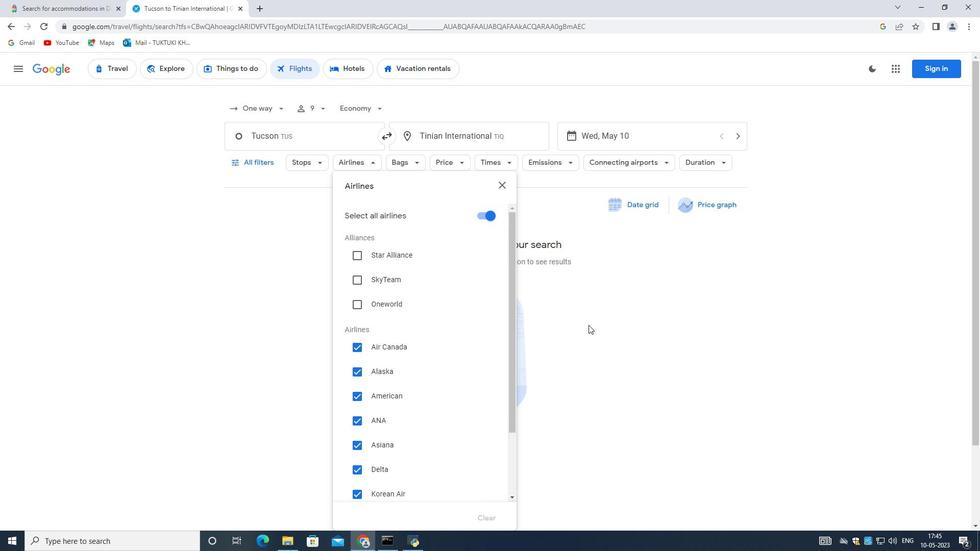 
Action: Mouse pressed left at (681, 324)
Screenshot: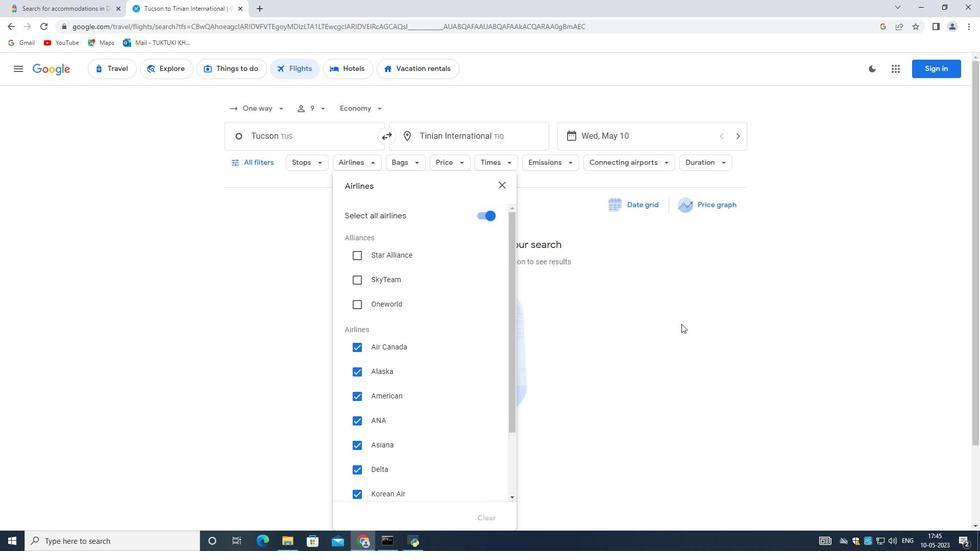 
Action: Mouse moved to (424, 162)
Screenshot: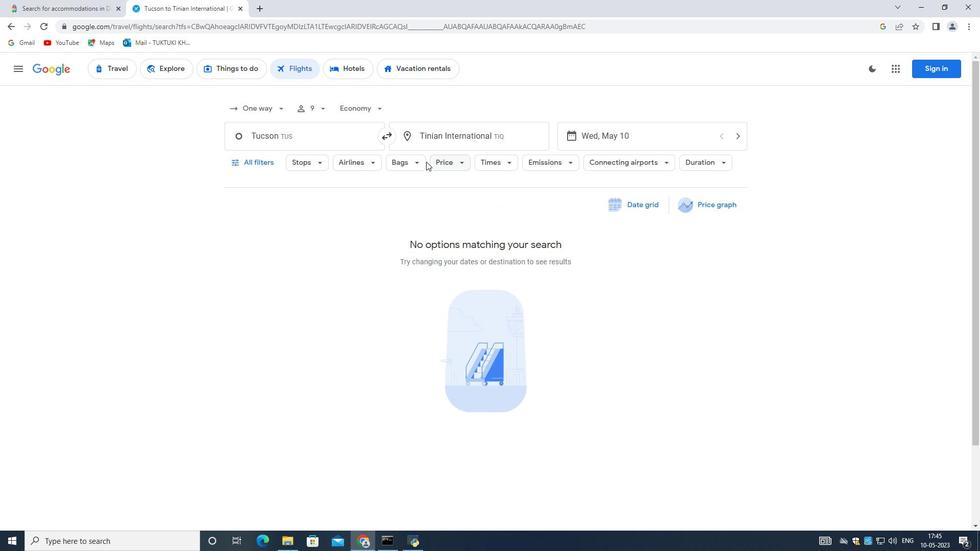 
Action: Mouse pressed left at (424, 162)
Screenshot: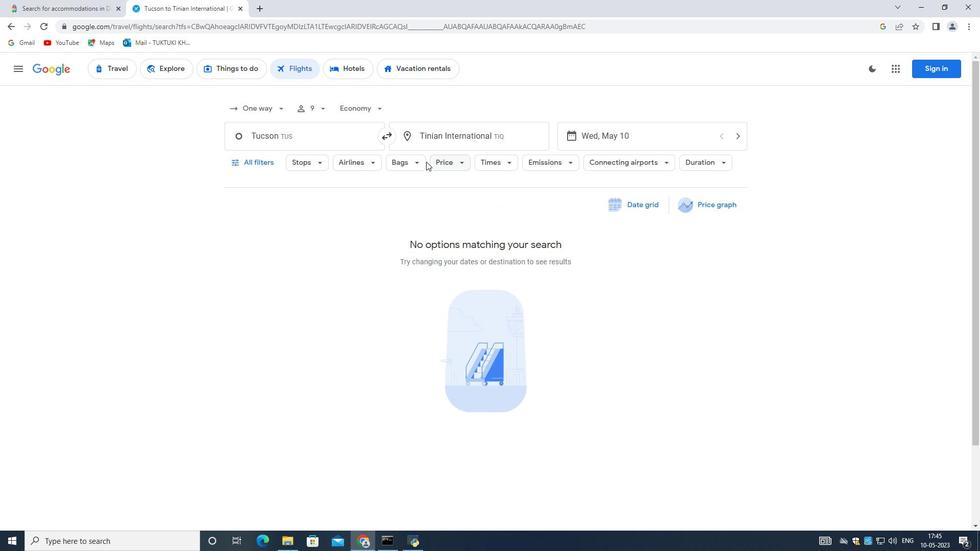 
Action: Mouse moved to (690, 327)
Screenshot: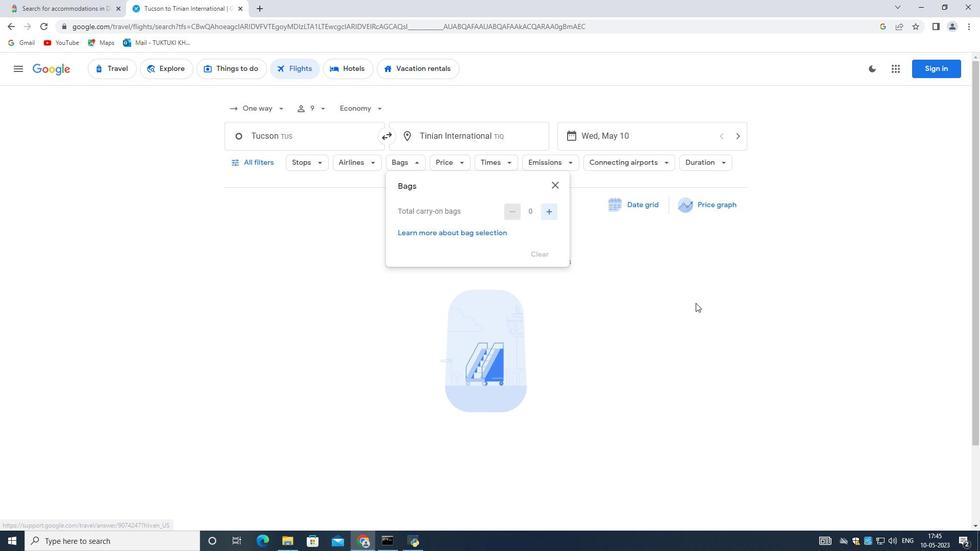 
Action: Mouse pressed left at (690, 327)
Screenshot: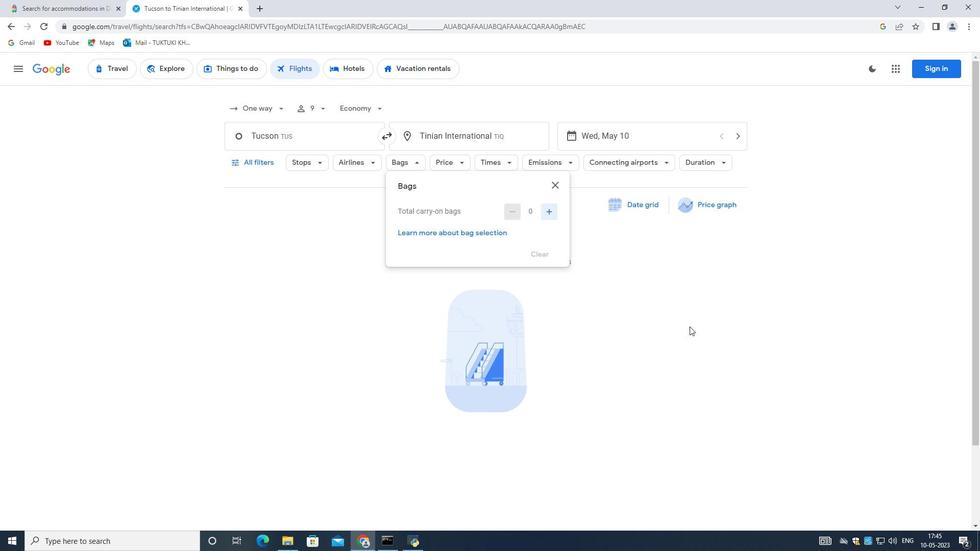 
Action: Mouse moved to (461, 167)
Screenshot: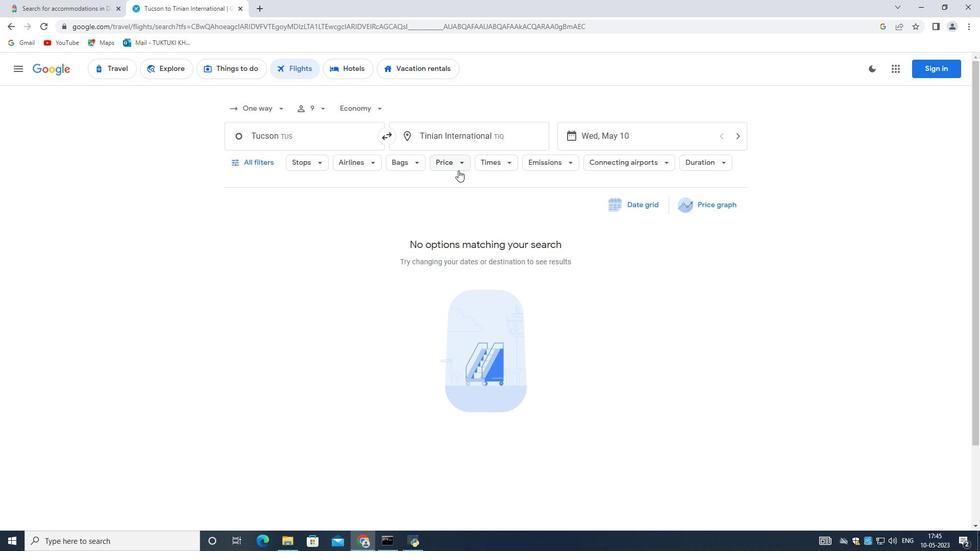 
Action: Mouse pressed left at (461, 167)
Screenshot: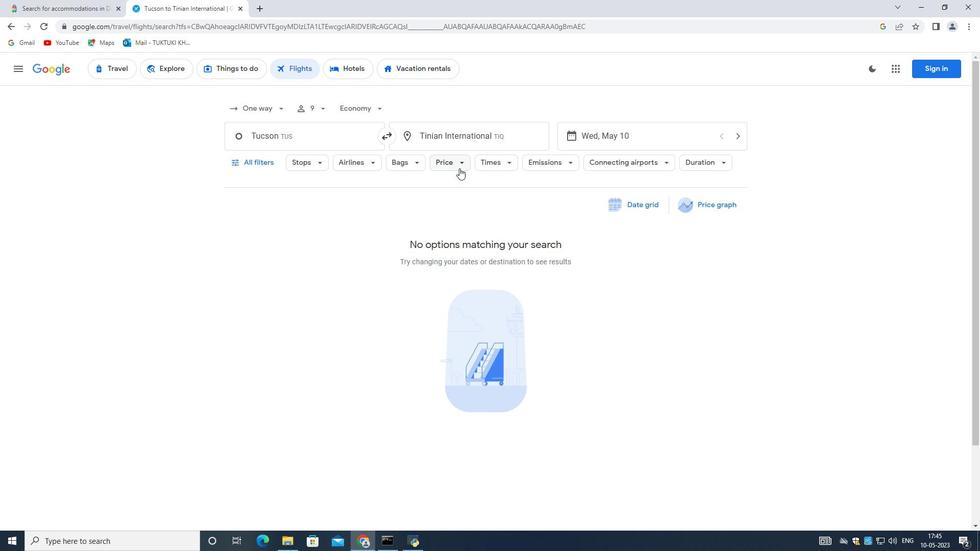 
Action: Mouse moved to (595, 229)
Screenshot: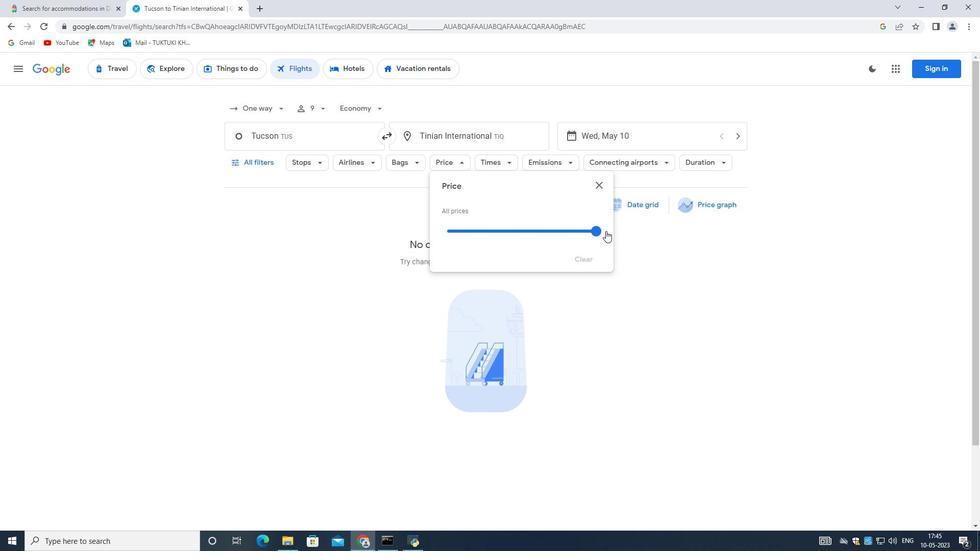 
Action: Mouse pressed left at (595, 229)
Screenshot: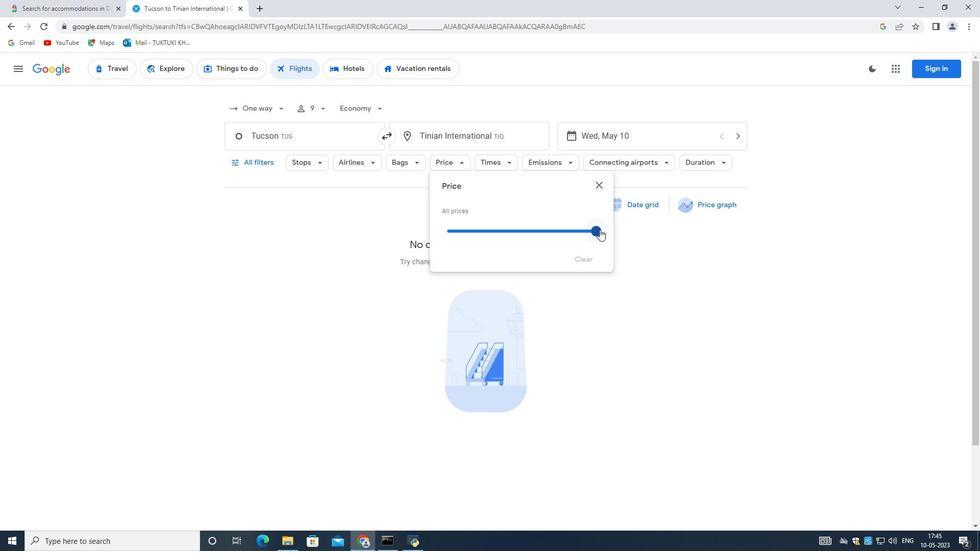 
Action: Mouse moved to (725, 312)
Screenshot: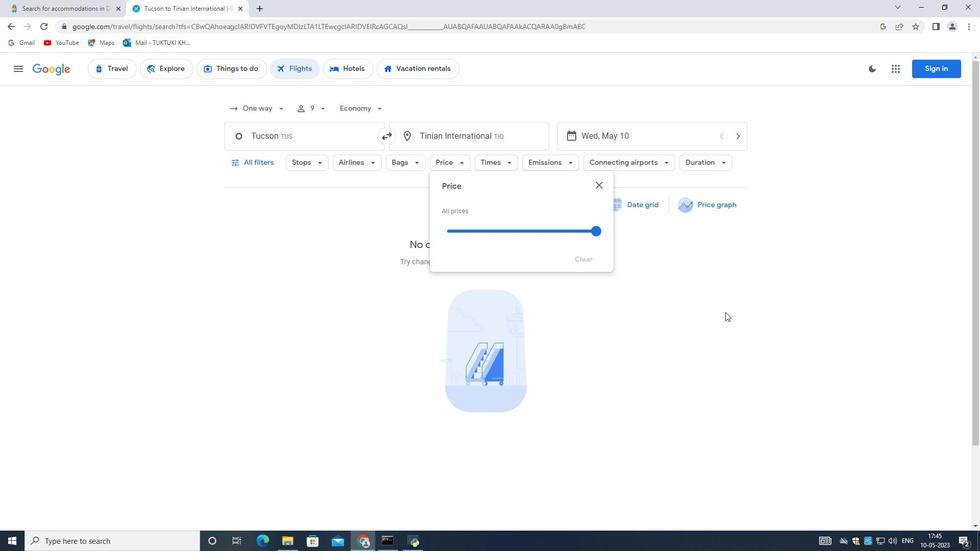 
Action: Mouse pressed left at (725, 312)
Screenshot: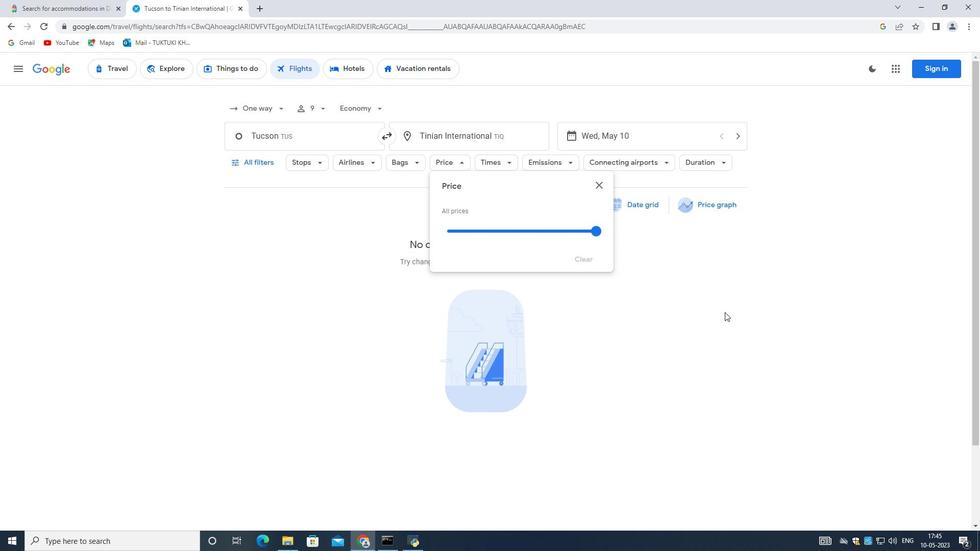 
Action: Mouse moved to (505, 159)
Screenshot: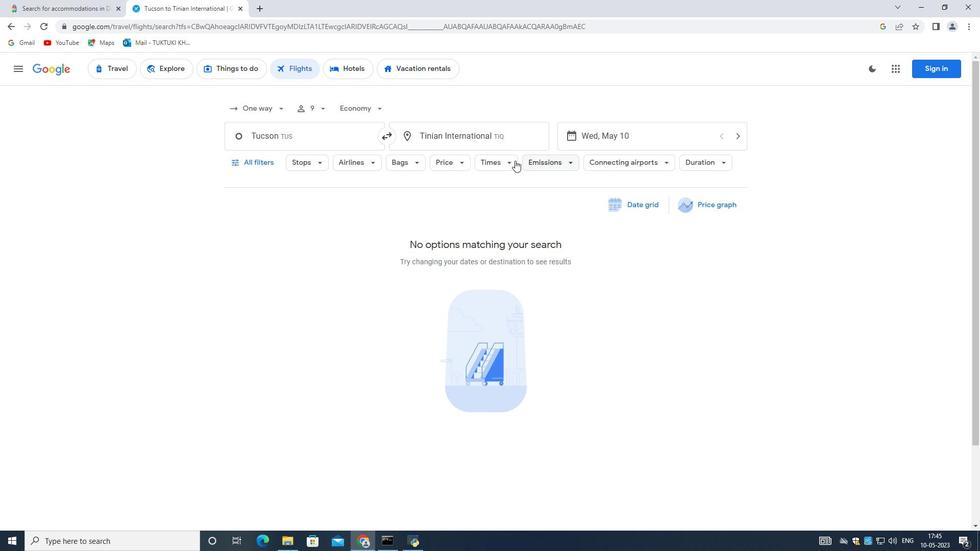 
Action: Mouse pressed left at (505, 159)
Screenshot: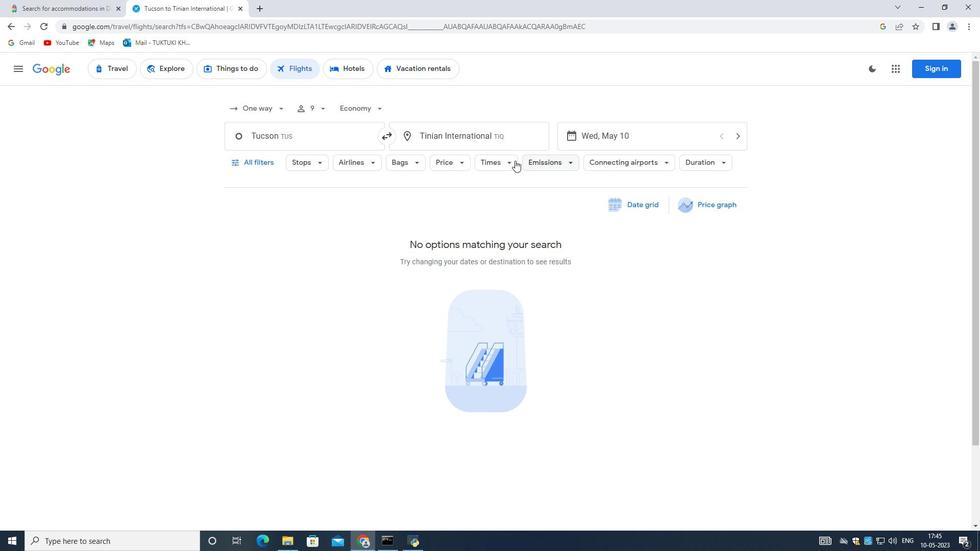 
Action: Mouse moved to (583, 261)
Screenshot: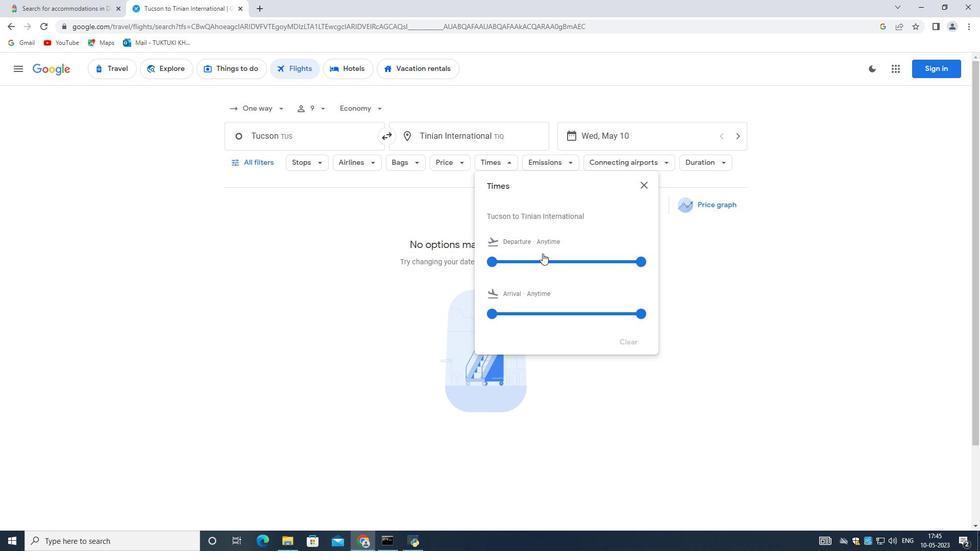 
Action: Mouse pressed left at (583, 261)
Screenshot: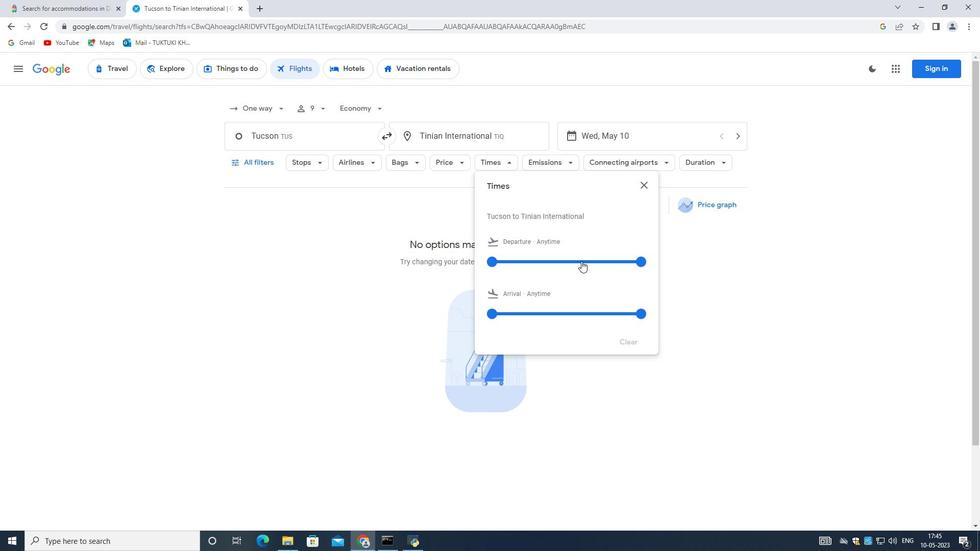 
Action: Mouse moved to (588, 259)
Screenshot: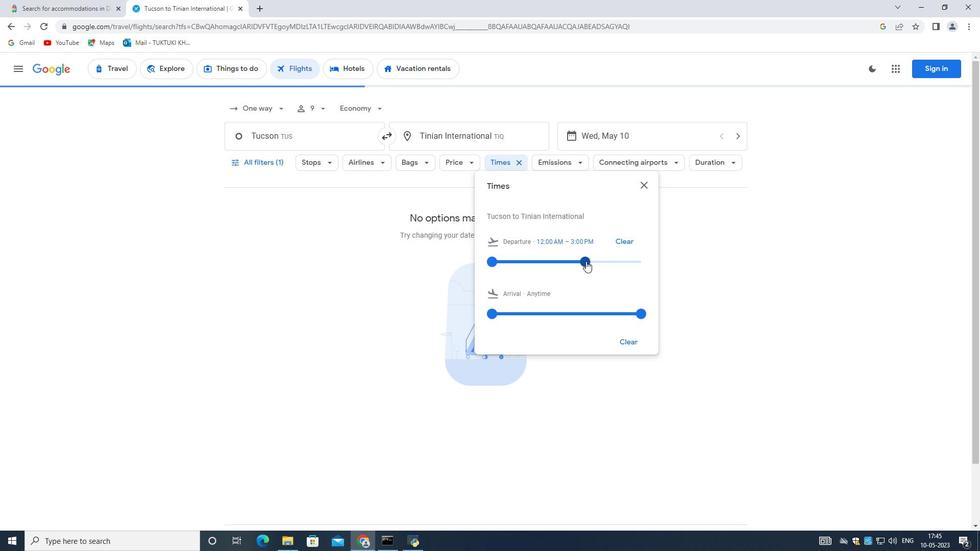 
Action: Mouse pressed left at (588, 259)
Screenshot: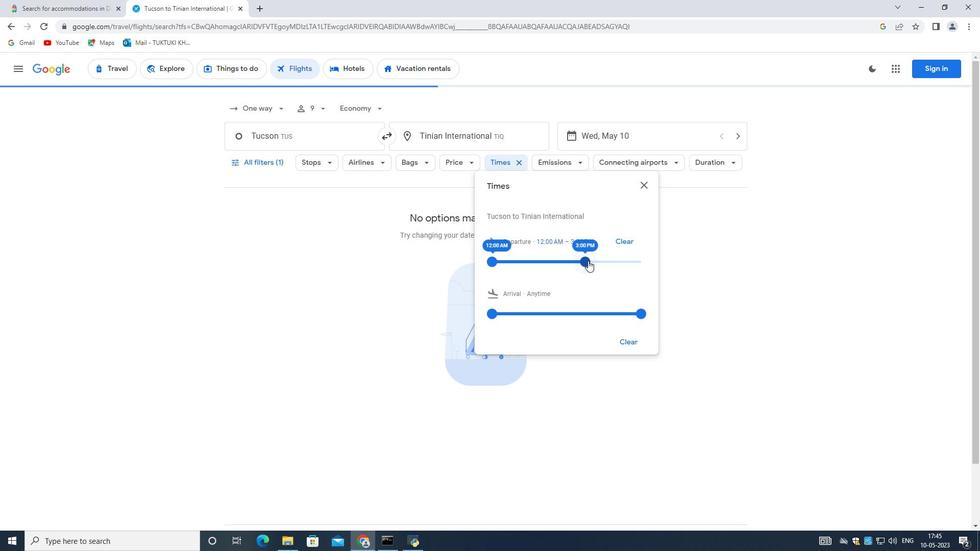 
Action: Mouse moved to (491, 260)
Screenshot: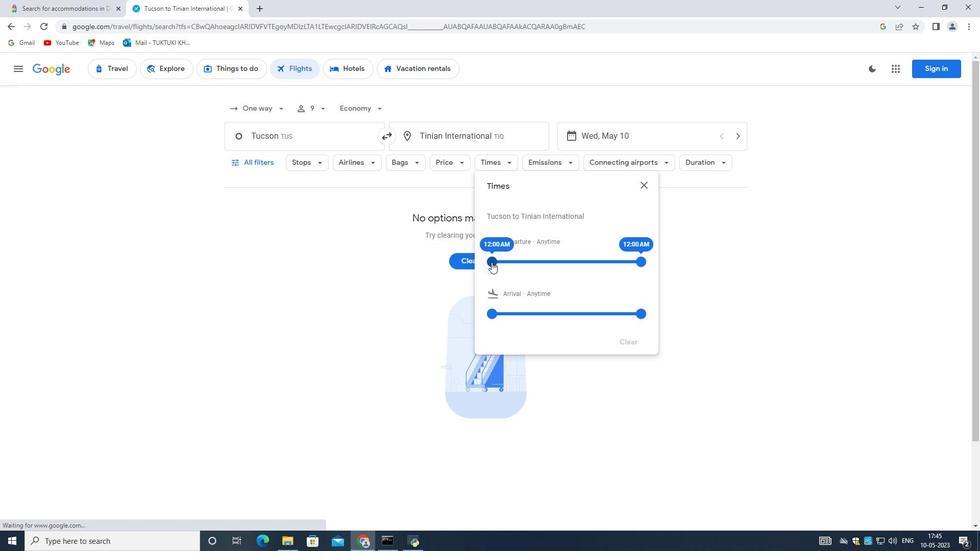 
Action: Mouse pressed left at (491, 260)
Screenshot: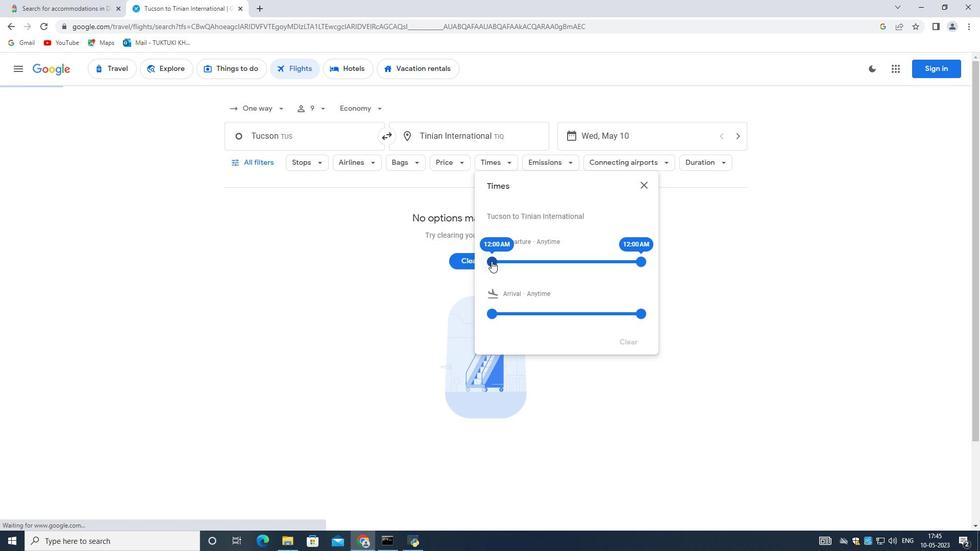 
Action: Mouse moved to (643, 258)
Screenshot: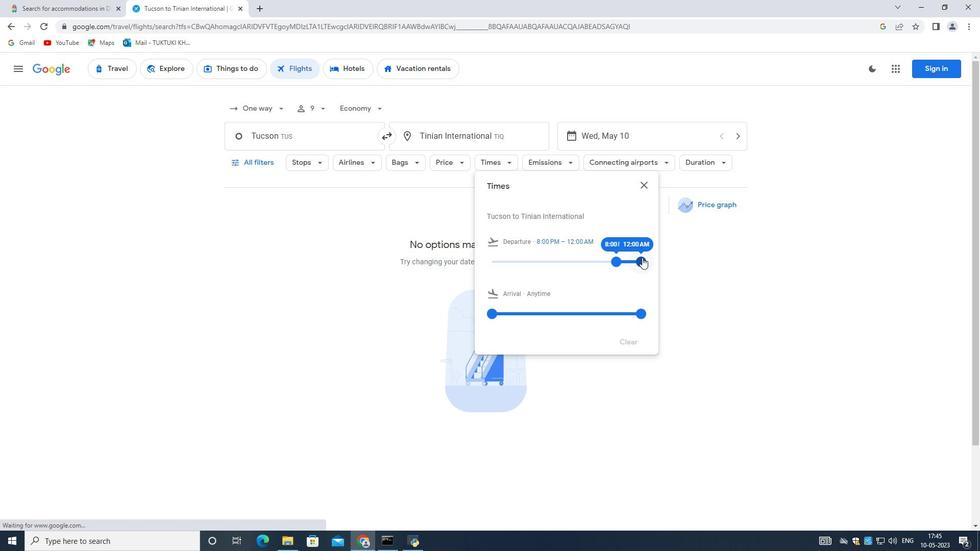 
Action: Mouse pressed left at (643, 258)
Screenshot: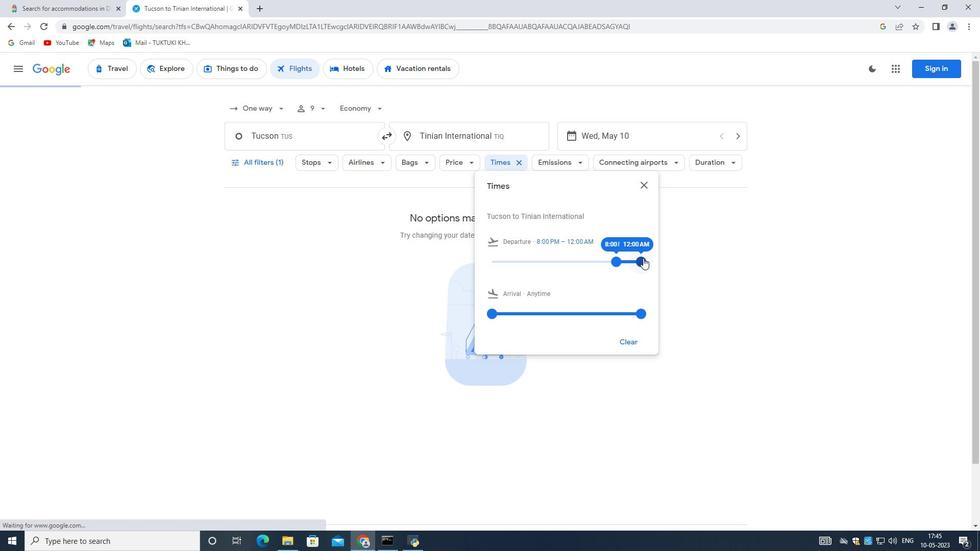 
Action: Mouse moved to (586, 267)
Screenshot: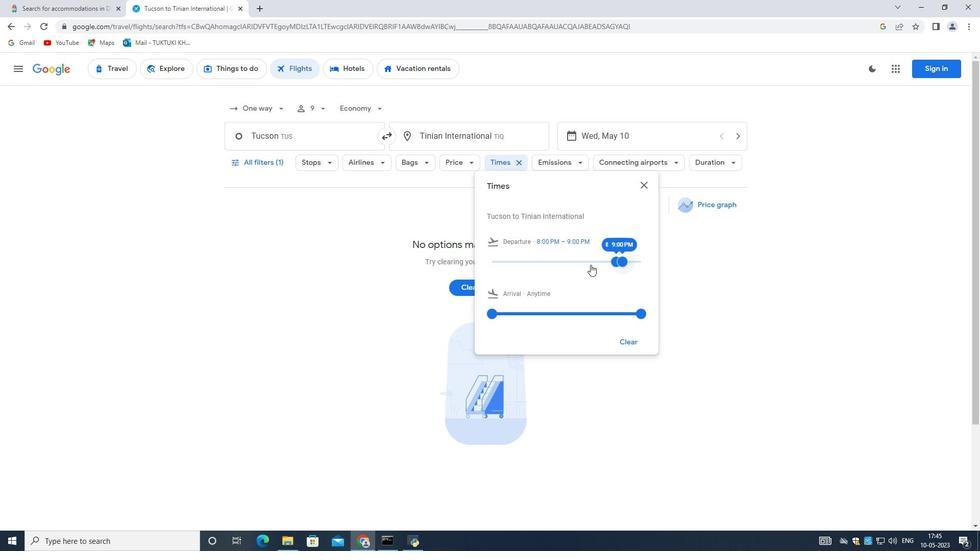 
Action: Mouse scrolled (586, 266) with delta (0, 0)
Screenshot: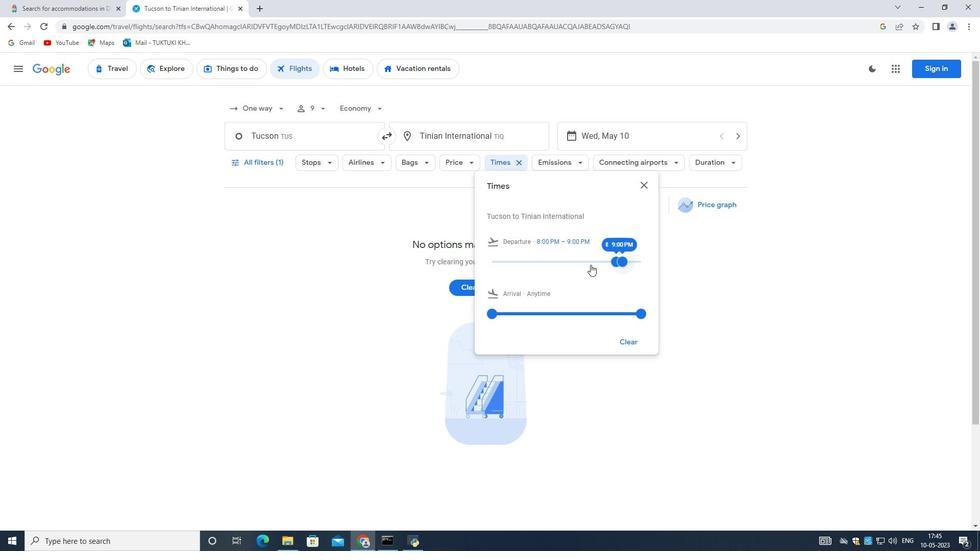 
Action: Mouse moved to (583, 270)
Screenshot: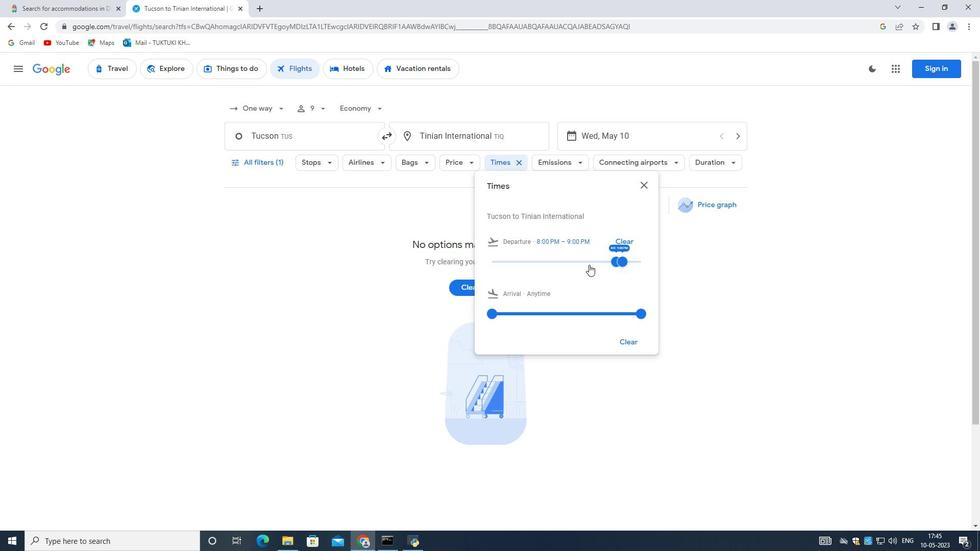 
Action: Mouse scrolled (583, 269) with delta (0, 0)
Screenshot: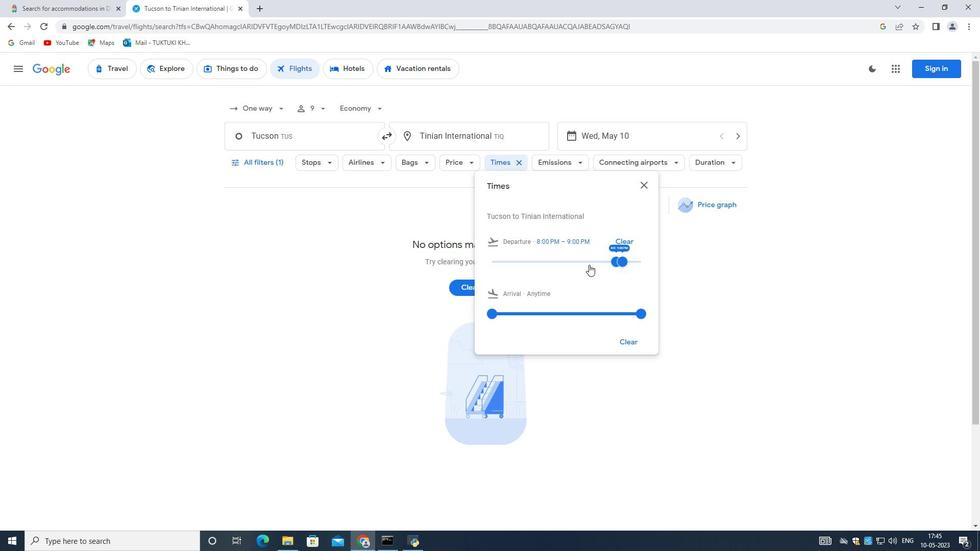 
Action: Mouse moved to (578, 273)
Screenshot: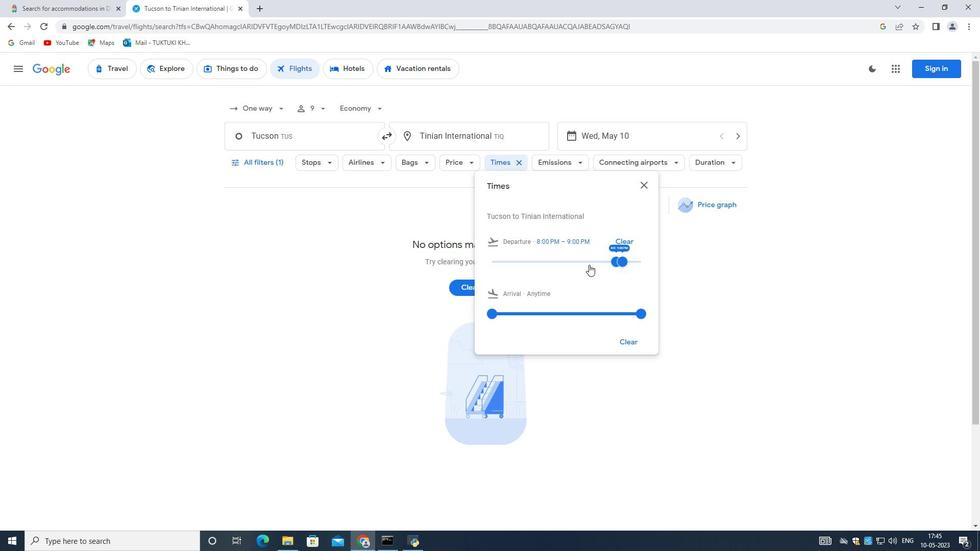 
Action: Mouse scrolled (579, 272) with delta (0, 0)
Screenshot: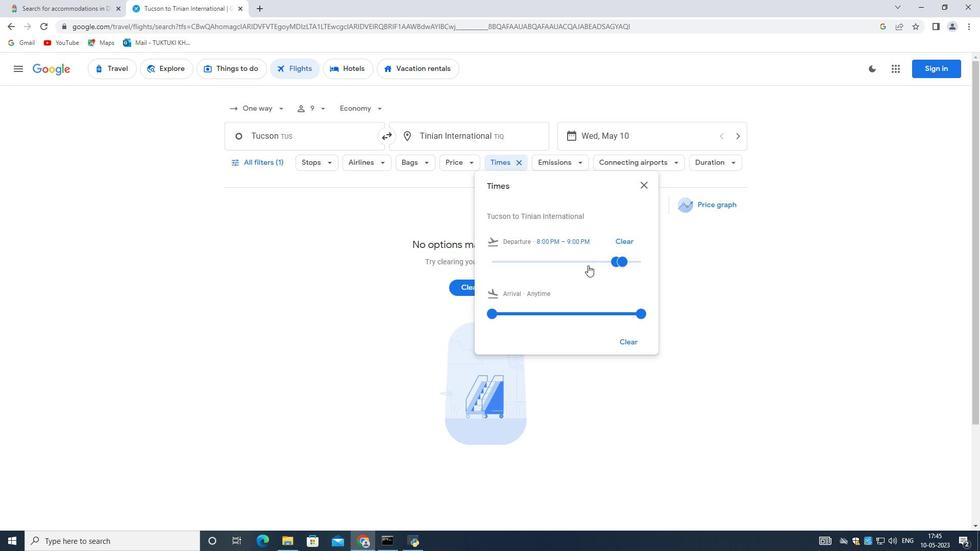 
Action: Mouse moved to (577, 274)
Screenshot: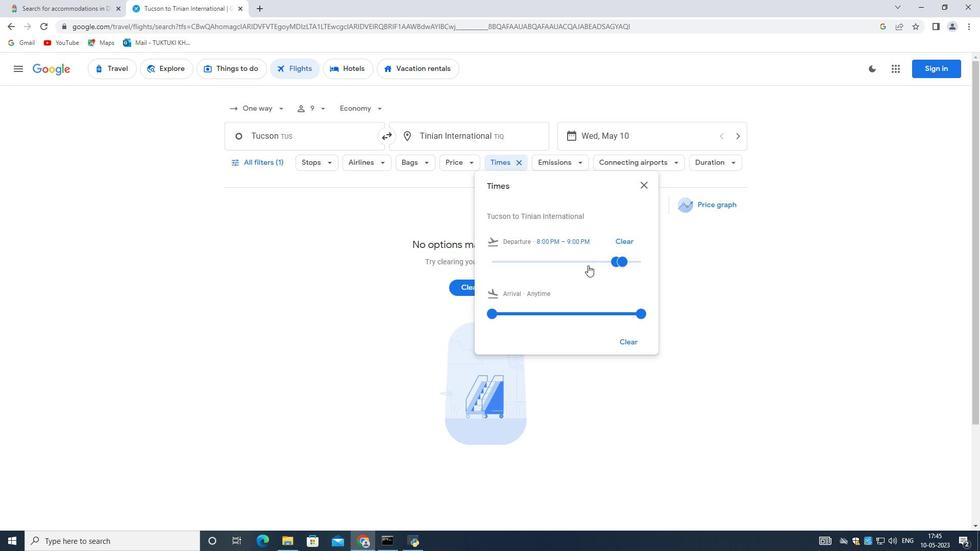 
Action: Mouse scrolled (578, 273) with delta (0, 0)
Screenshot: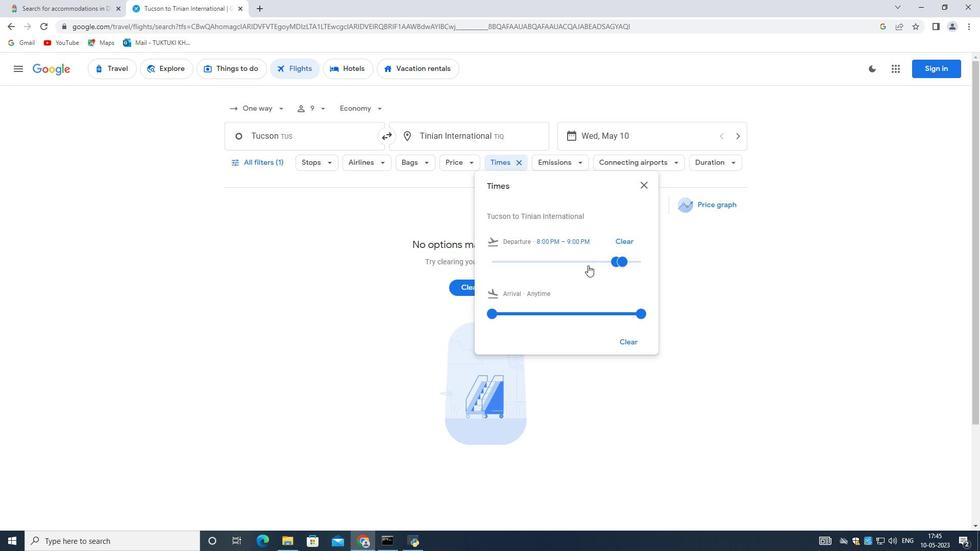 
Action: Mouse moved to (574, 276)
Screenshot: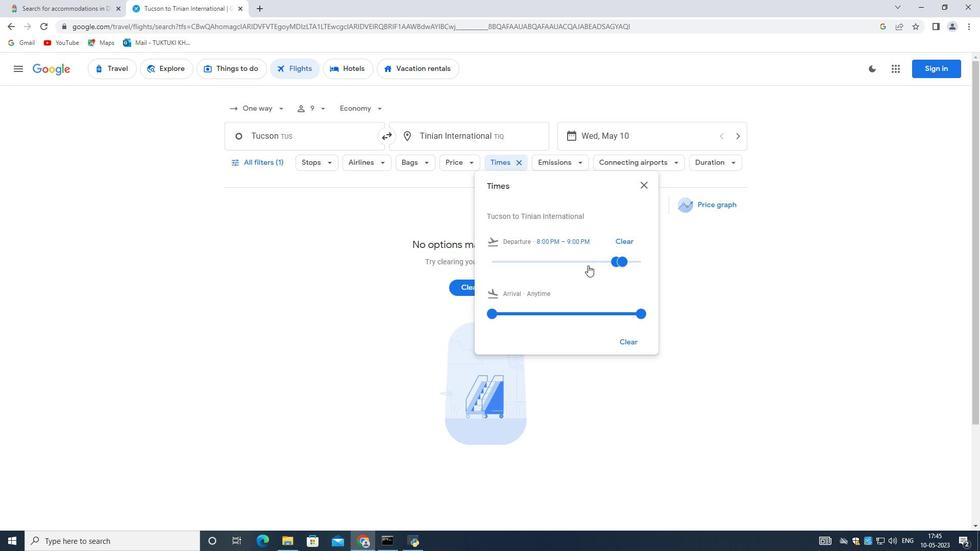 
Action: Mouse scrolled (576, 274) with delta (0, 0)
Screenshot: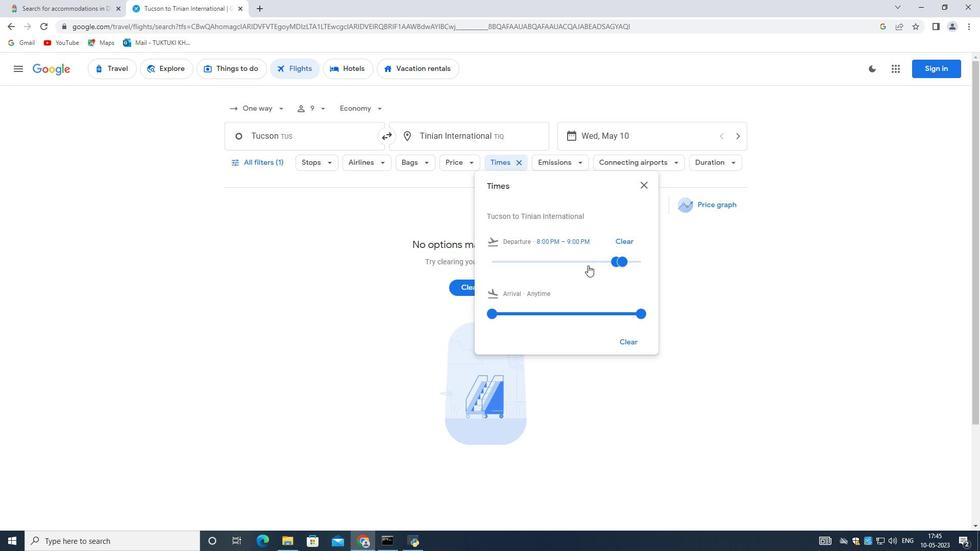 
Action: Mouse moved to (566, 280)
Screenshot: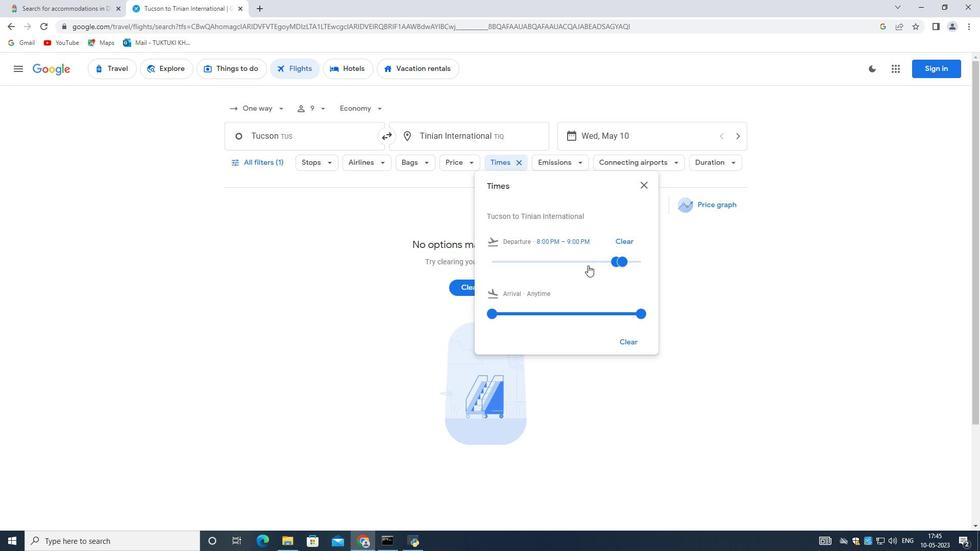 
Action: Mouse scrolled (573, 276) with delta (0, 0)
Screenshot: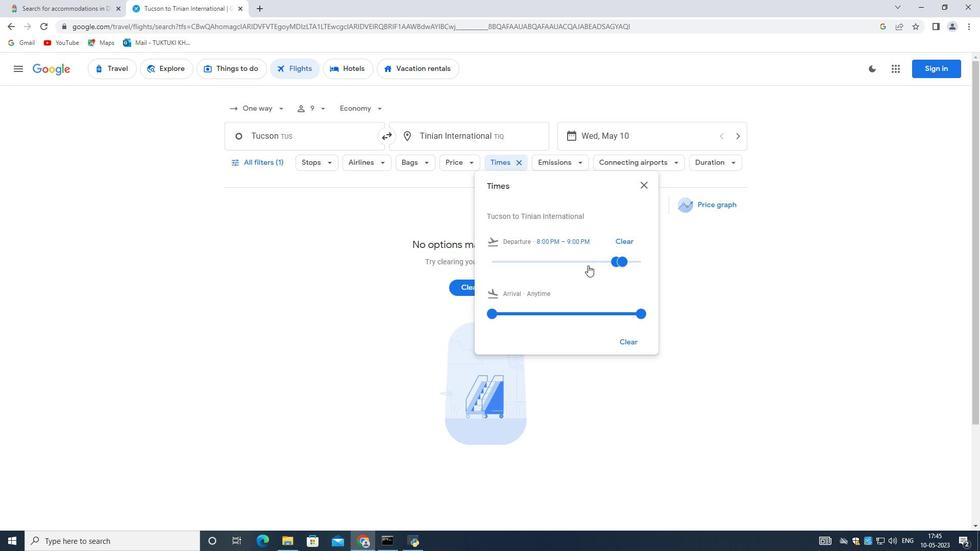 
Action: Mouse moved to (508, 309)
Screenshot: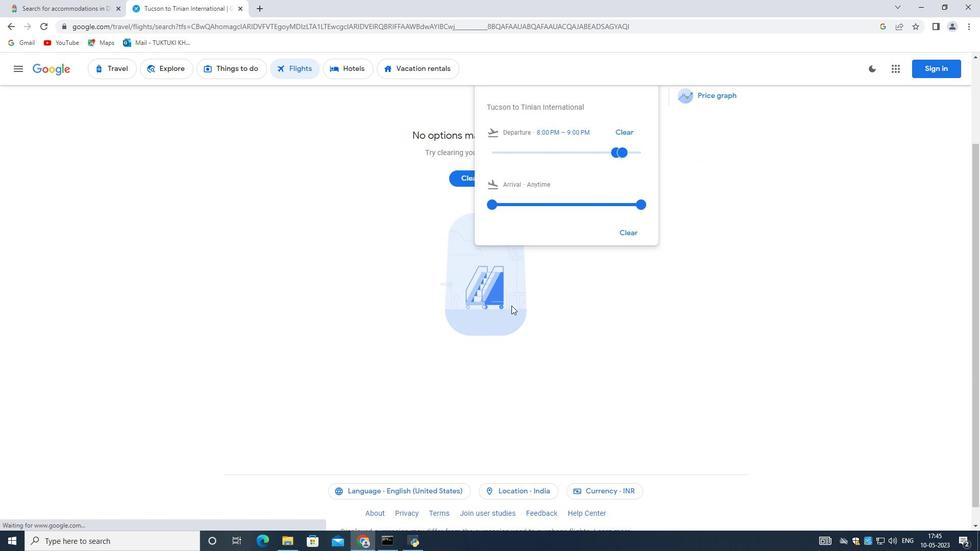 
Action: Mouse scrolled (508, 309) with delta (0, 0)
Screenshot: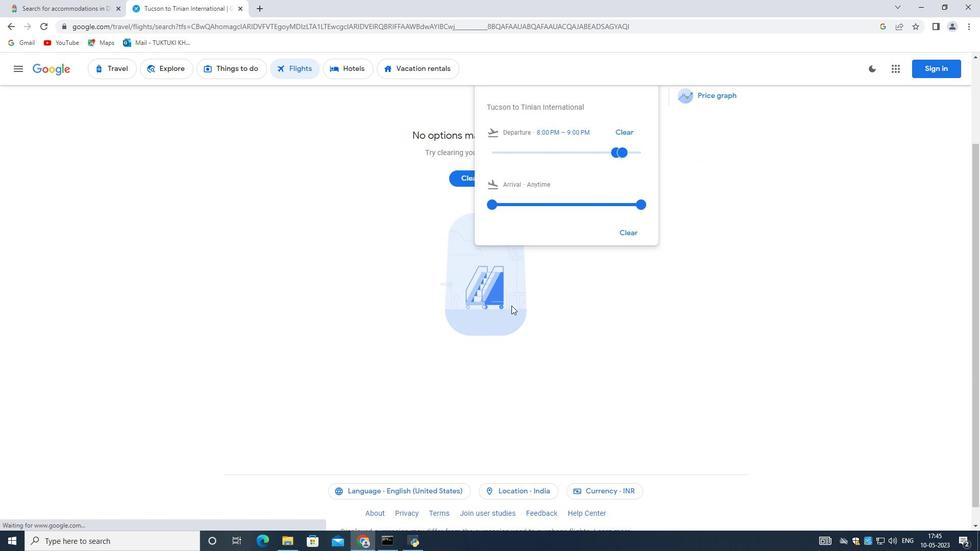 
Action: Mouse moved to (508, 311)
Screenshot: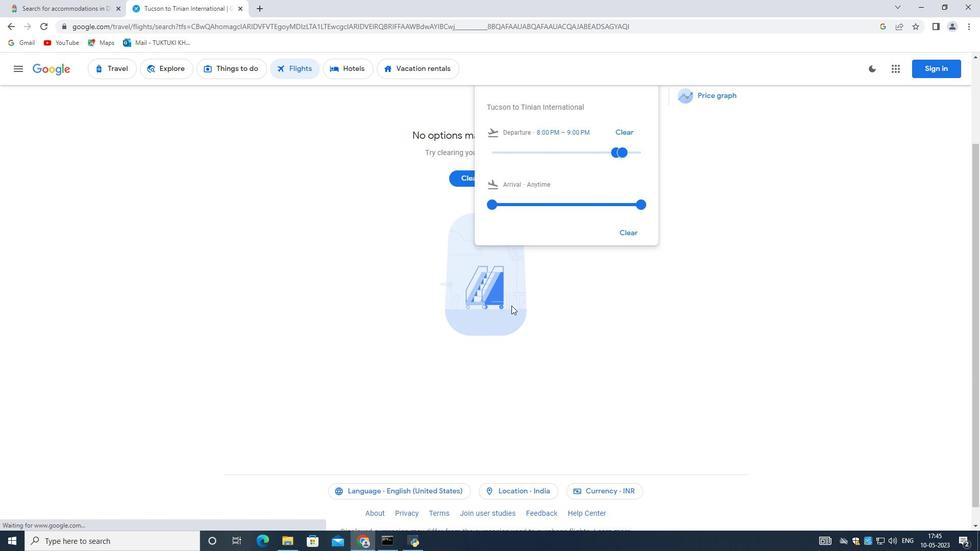 
Action: Mouse scrolled (508, 310) with delta (0, 0)
Screenshot: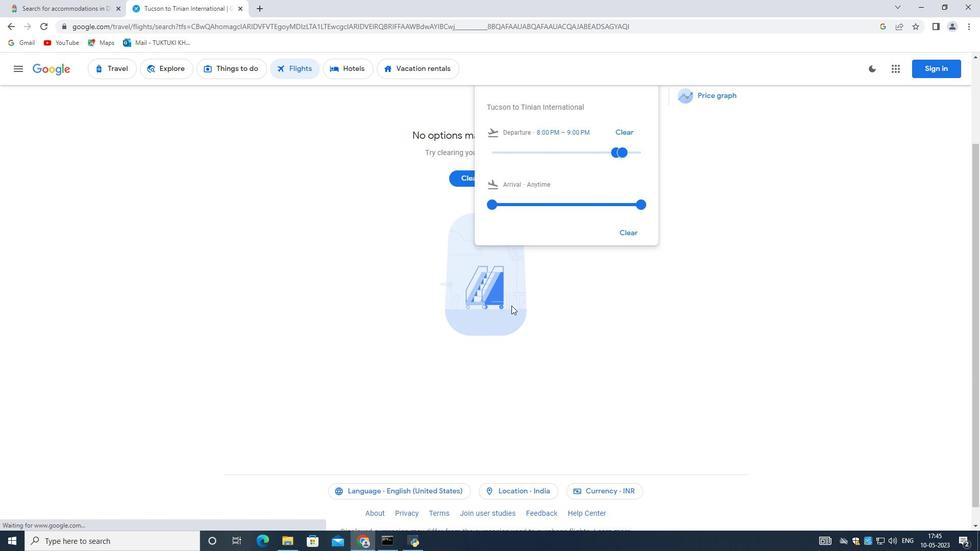 
Action: Mouse moved to (507, 311)
Screenshot: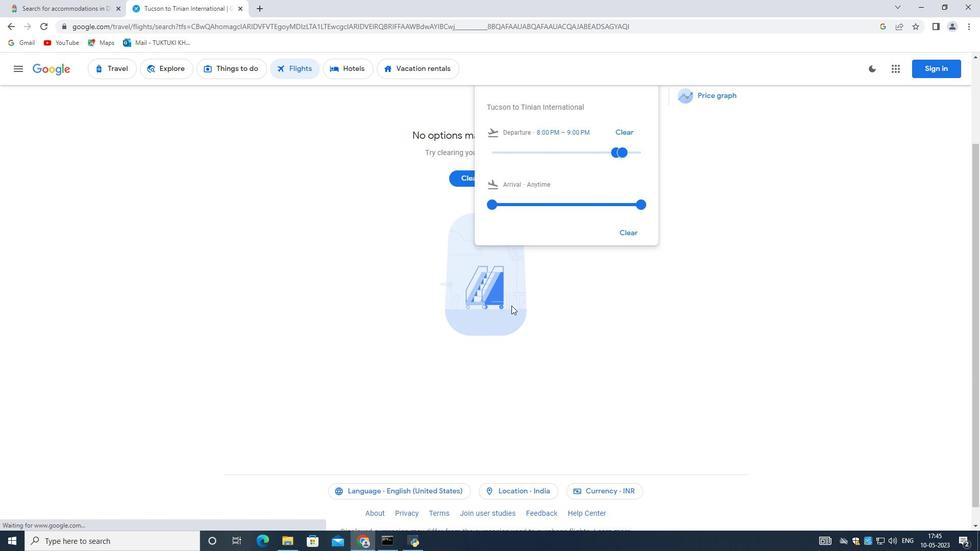 
Action: Mouse scrolled (507, 311) with delta (0, 0)
Screenshot: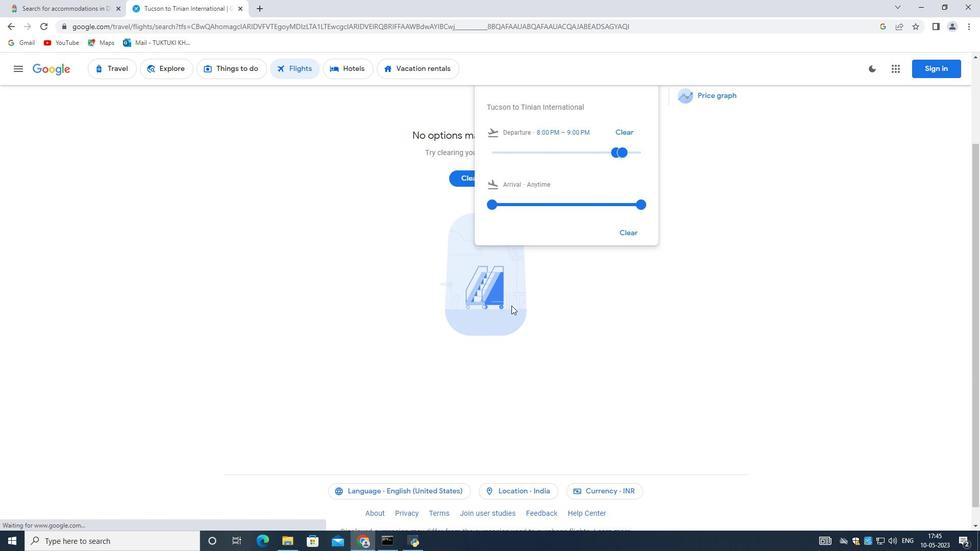 
Action: Mouse moved to (506, 314)
Screenshot: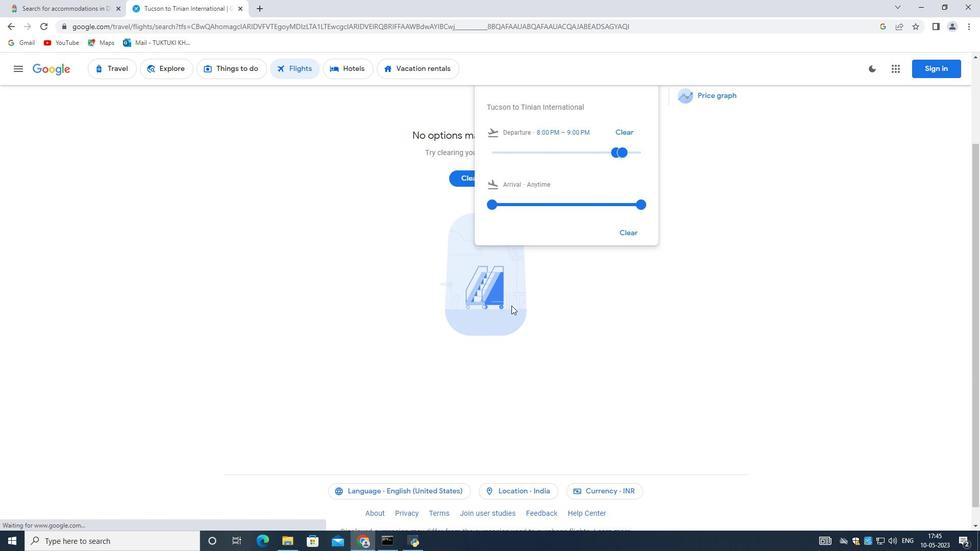 
Action: Mouse scrolled (506, 312) with delta (0, 0)
Screenshot: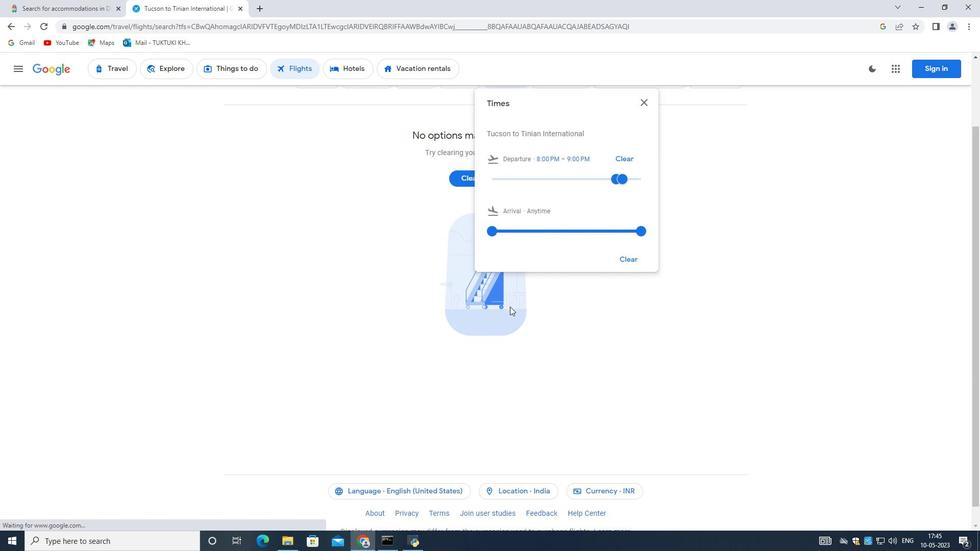 
Action: Mouse moved to (505, 315)
Screenshot: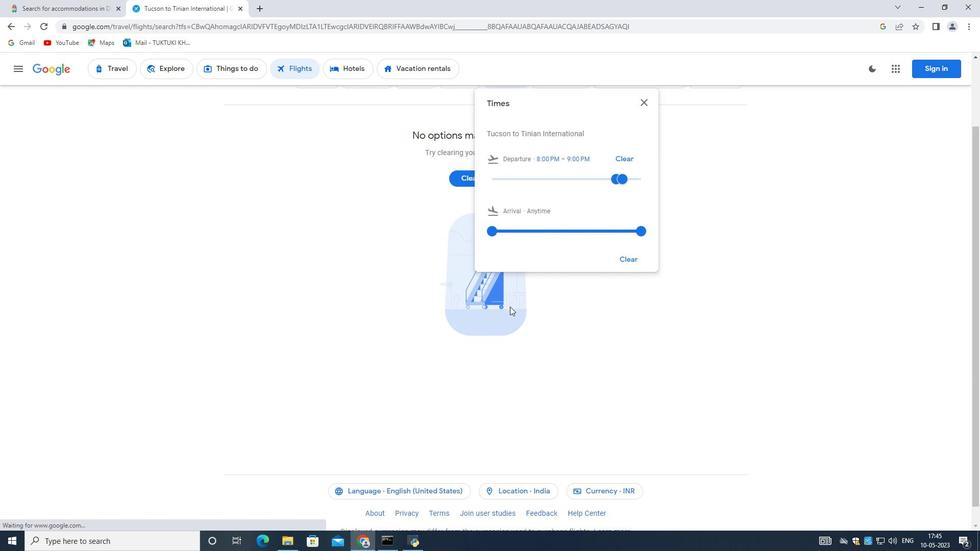 
Action: Mouse scrolled (506, 313) with delta (0, 0)
Screenshot: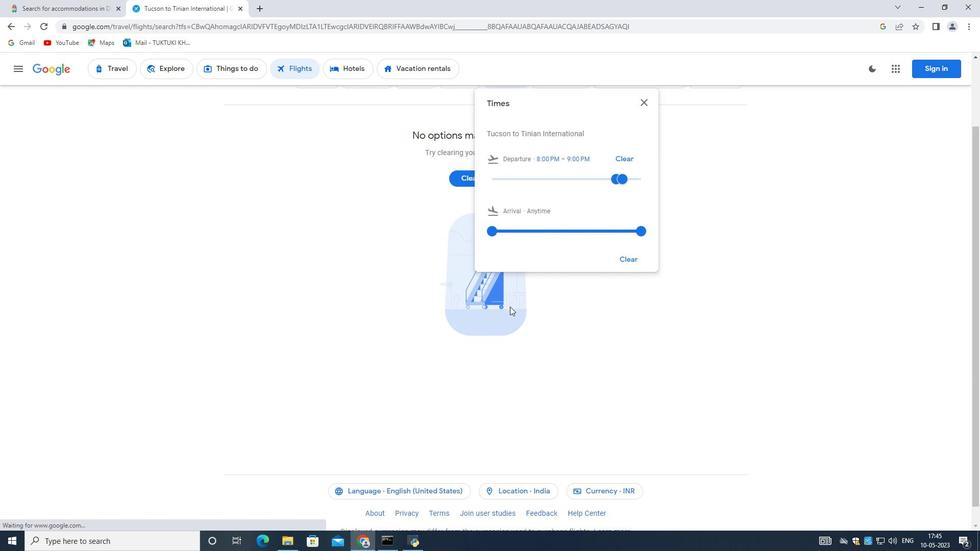 
Action: Mouse moved to (499, 321)
Screenshot: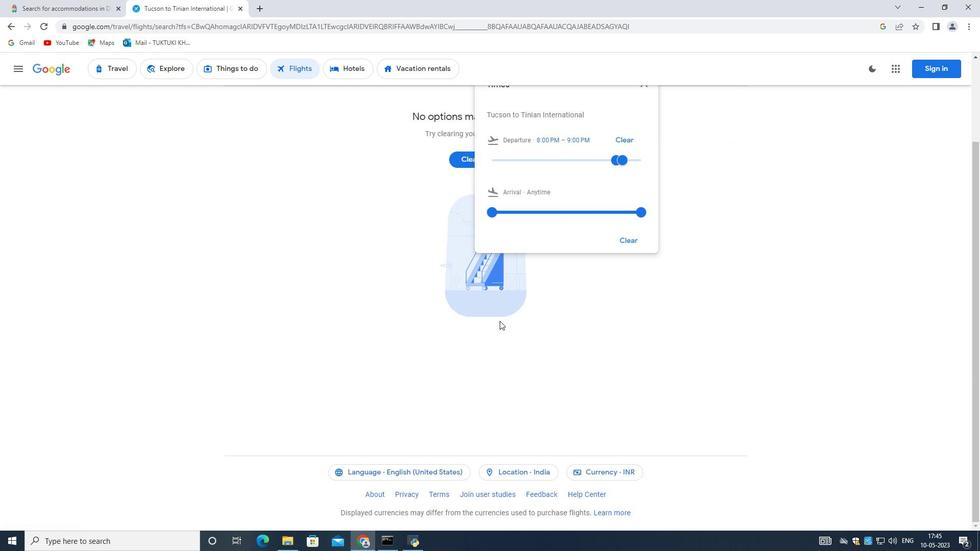 
Action: Mouse scrolled (499, 321) with delta (0, 0)
Screenshot: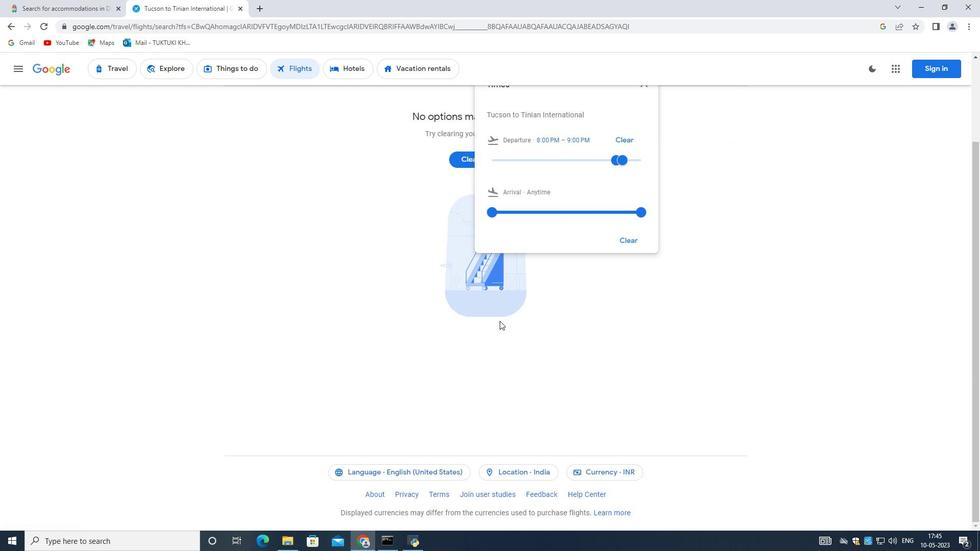 
Action: Mouse moved to (498, 322)
Screenshot: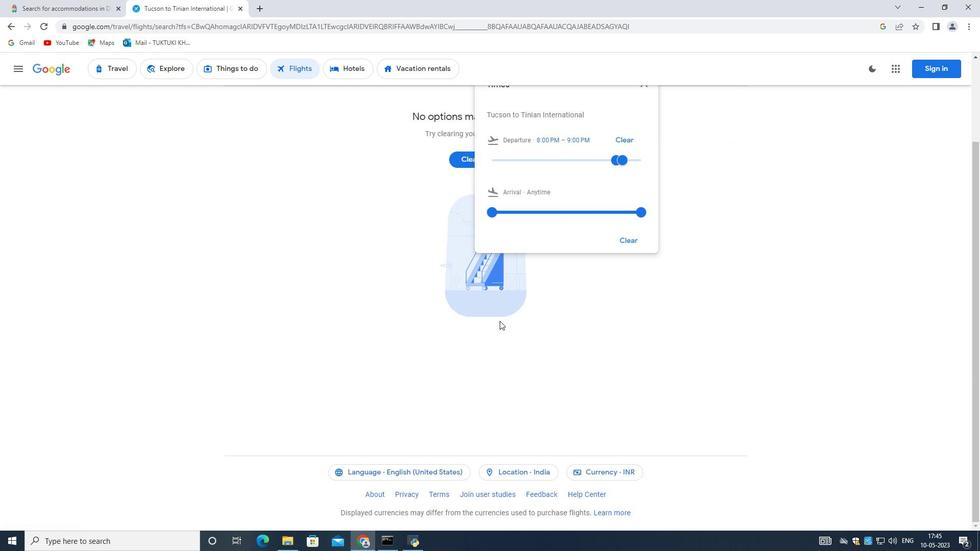 
Action: Mouse scrolled (498, 321) with delta (0, 0)
Screenshot: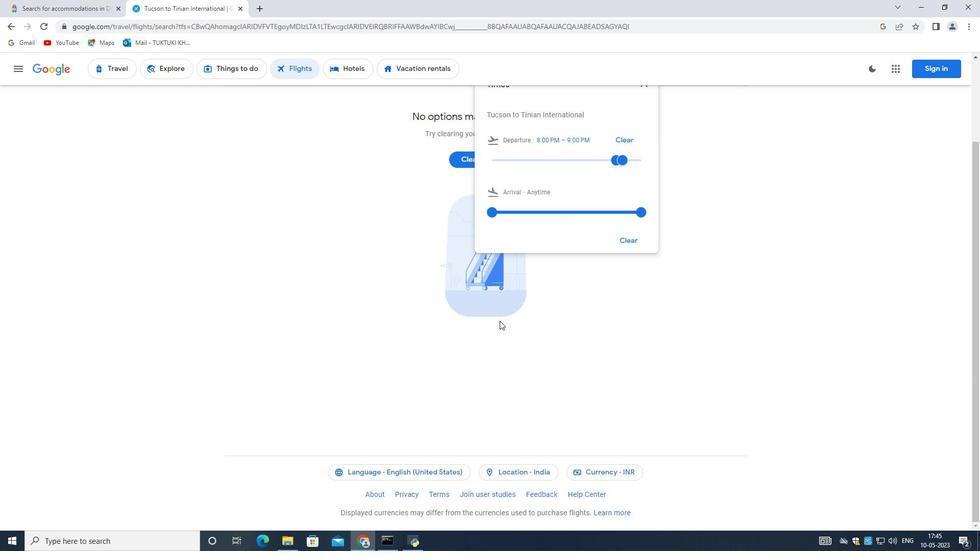 
Action: Mouse moved to (497, 322)
Screenshot: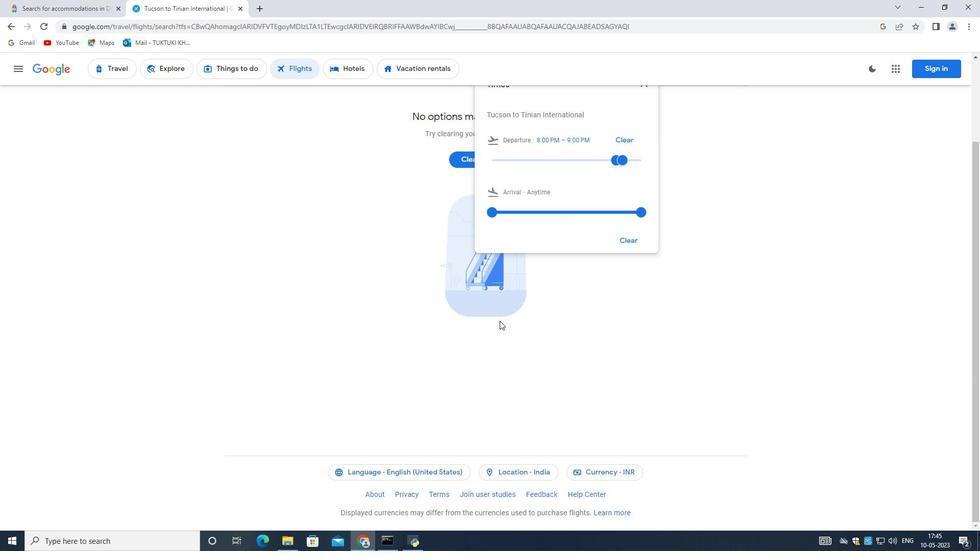 
Action: Mouse scrolled (497, 322) with delta (0, 0)
Screenshot: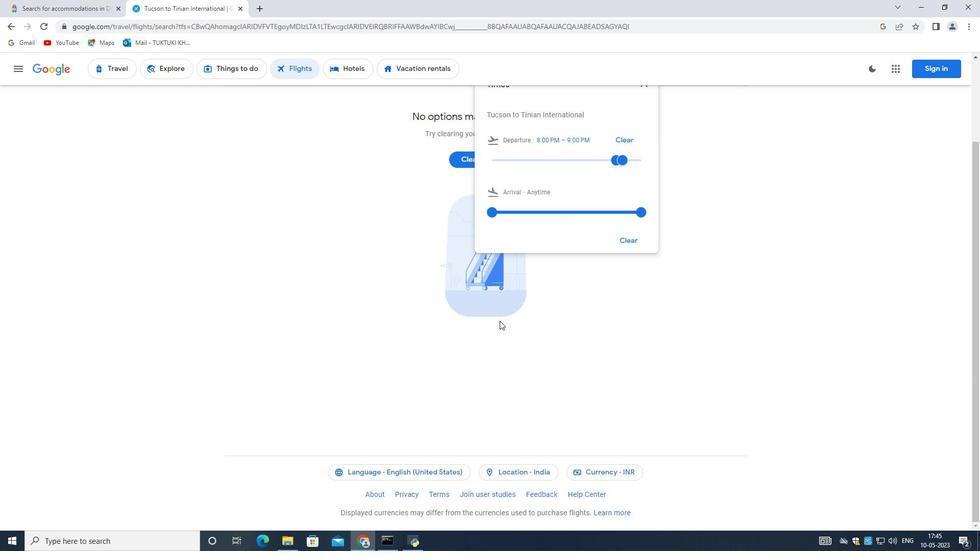 
Action: Mouse scrolled (497, 322) with delta (0, 0)
Screenshot: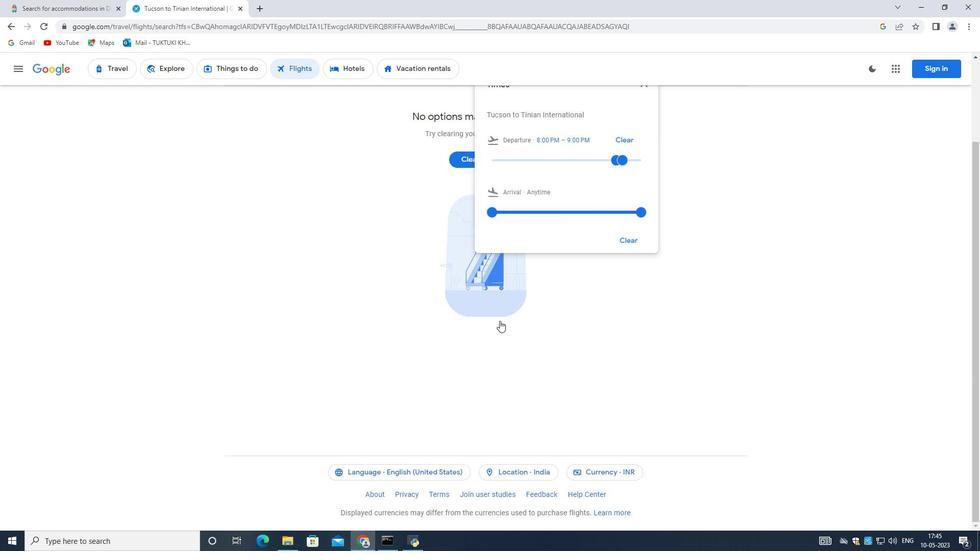 
Action: Mouse moved to (496, 322)
Screenshot: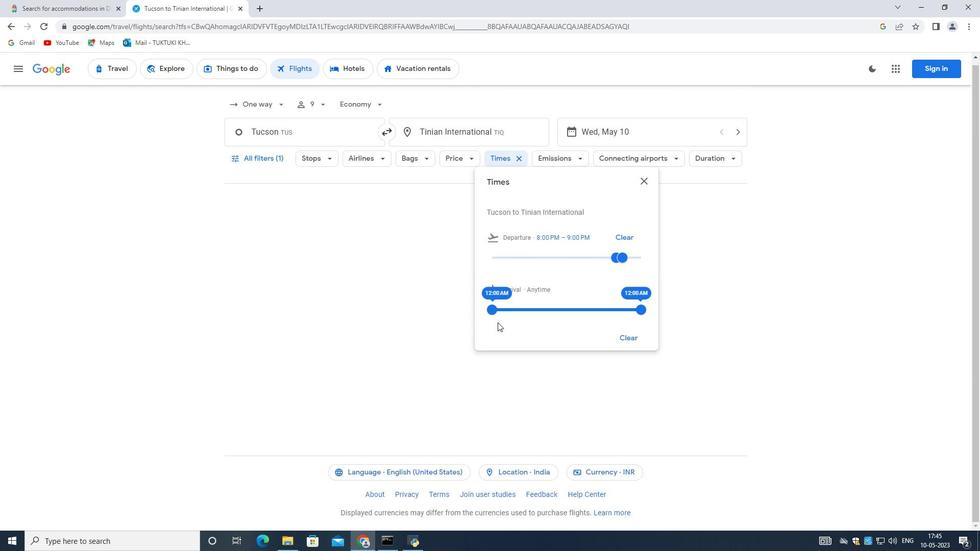 
Action: Mouse scrolled (496, 322) with delta (0, 0)
Screenshot: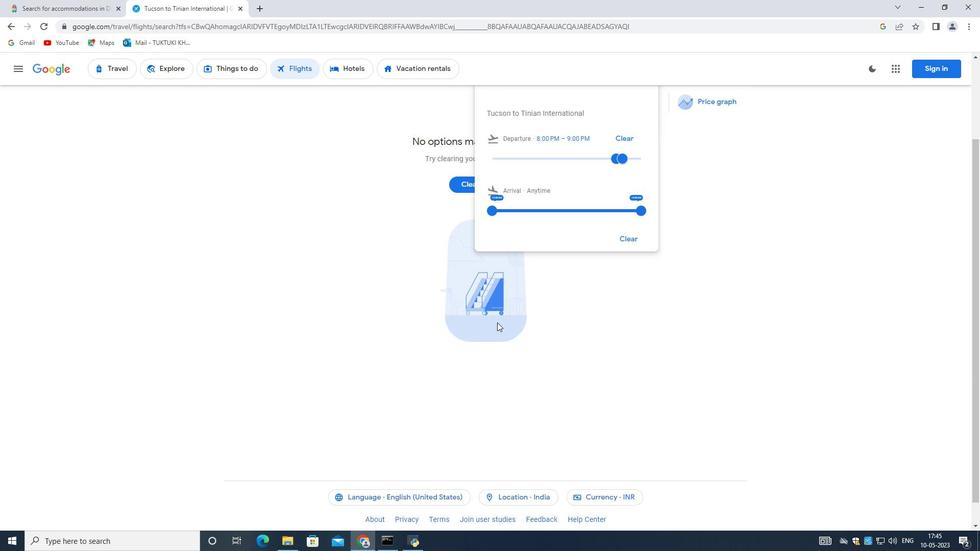 
Action: Mouse moved to (496, 323)
Screenshot: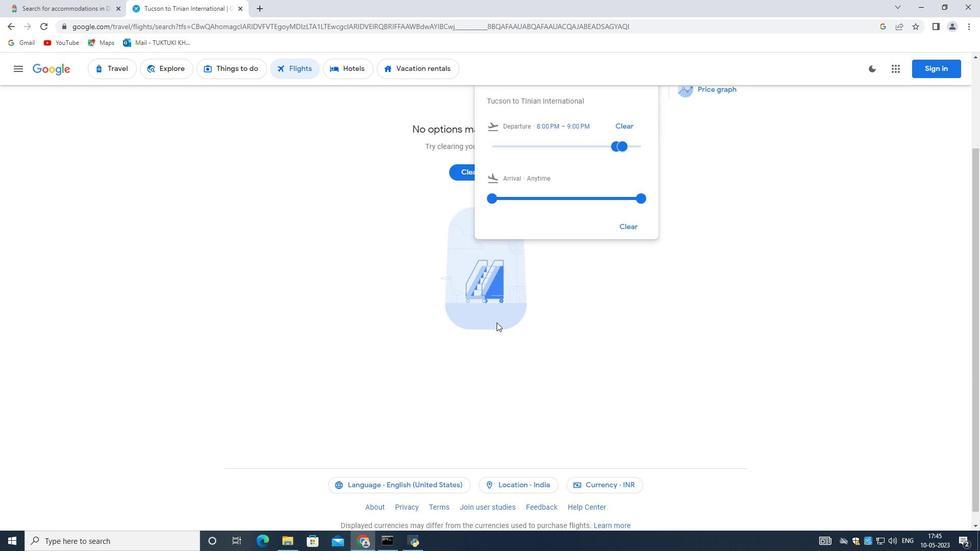 
Action: Mouse scrolled (496, 322) with delta (0, 0)
Screenshot: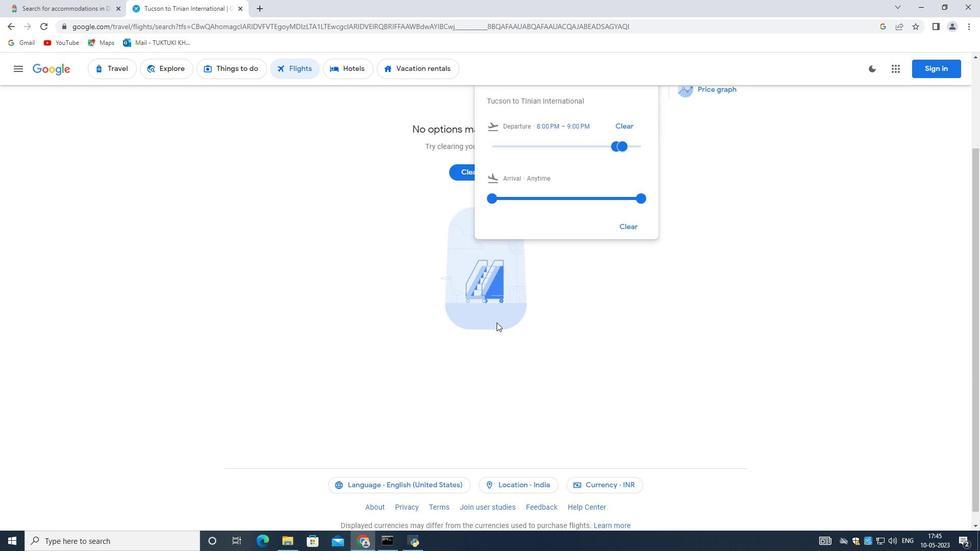 
Action: Mouse scrolled (496, 322) with delta (0, 0)
Screenshot: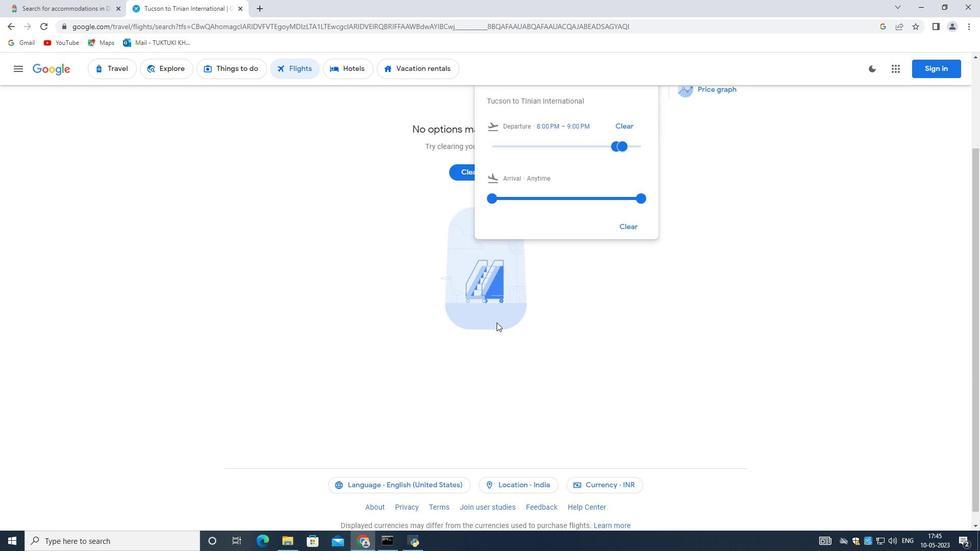 
Action: Mouse scrolled (496, 322) with delta (0, 0)
Screenshot: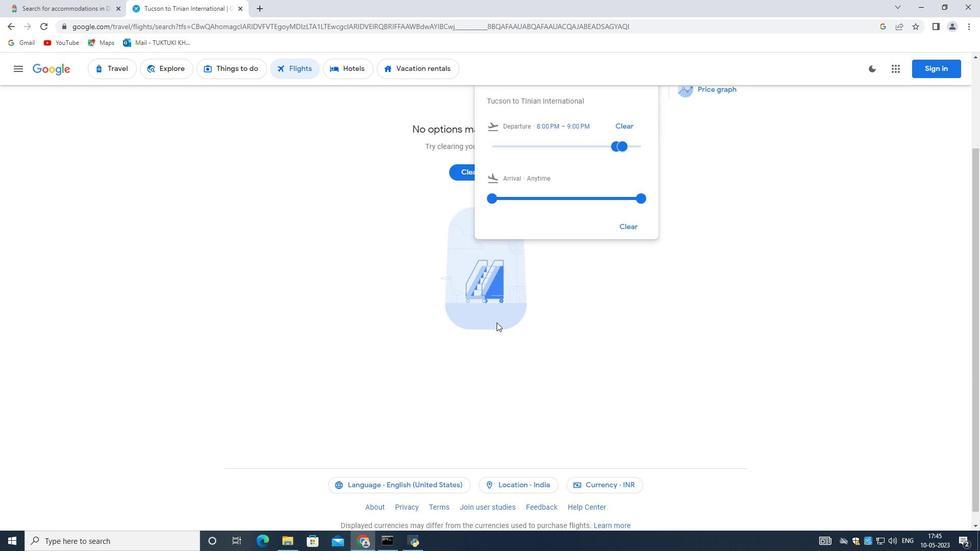 
Action: Mouse moved to (491, 322)
Screenshot: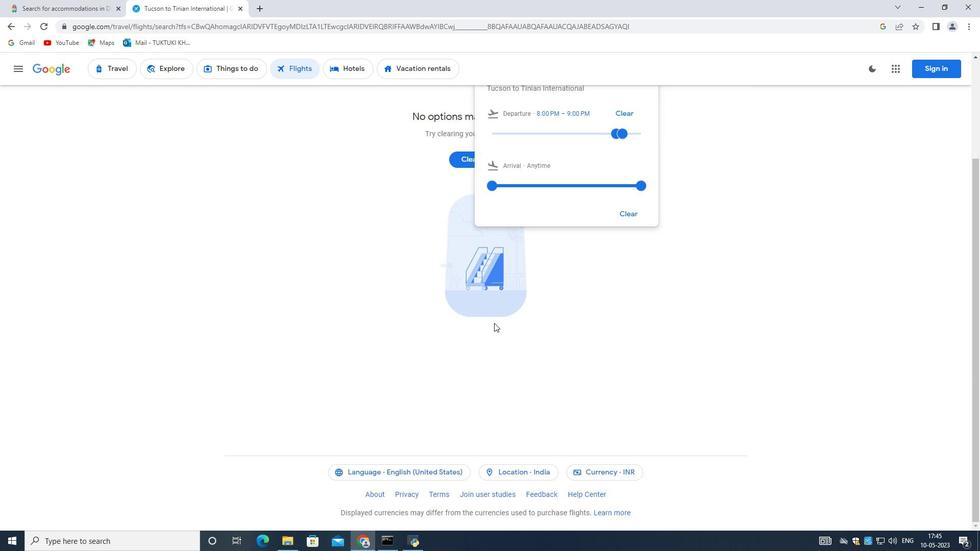 
